 Task: Search one way flight ticket for 4 adults, 1 infant in seat and 1 infant on lap in premium economy from Utqiagvik(barrow): Wiley Postwill Rogers Memorial Airport to New Bern: Coastal Carolina Regional Airport (was Craven County Regional) on 5-4-2023. Choice of flights is Sun country airlines. Number of bags: 5 checked bags. Price is upto 60000. Outbound departure time preference is 12:30.
Action: Mouse moved to (288, 258)
Screenshot: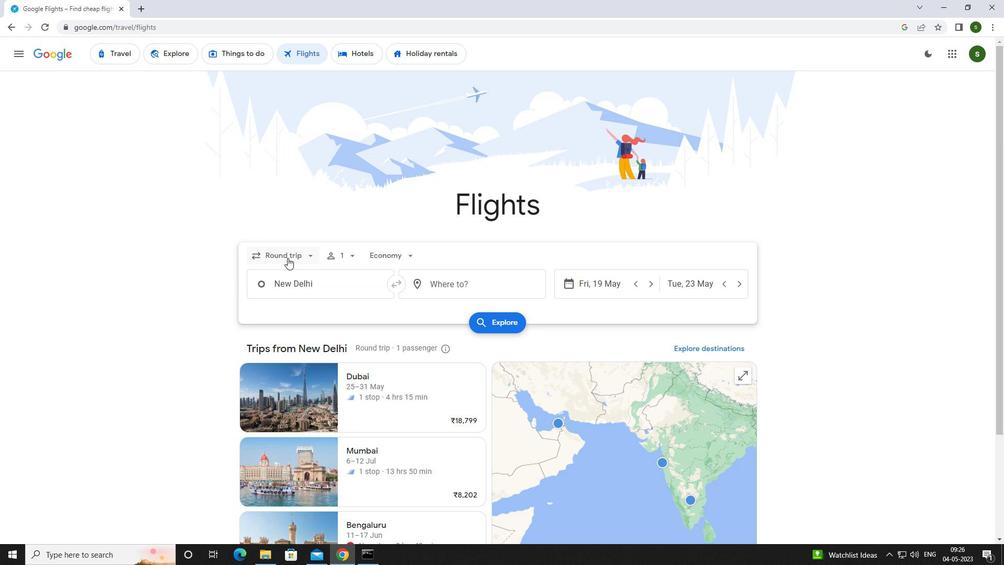 
Action: Mouse pressed left at (288, 258)
Screenshot: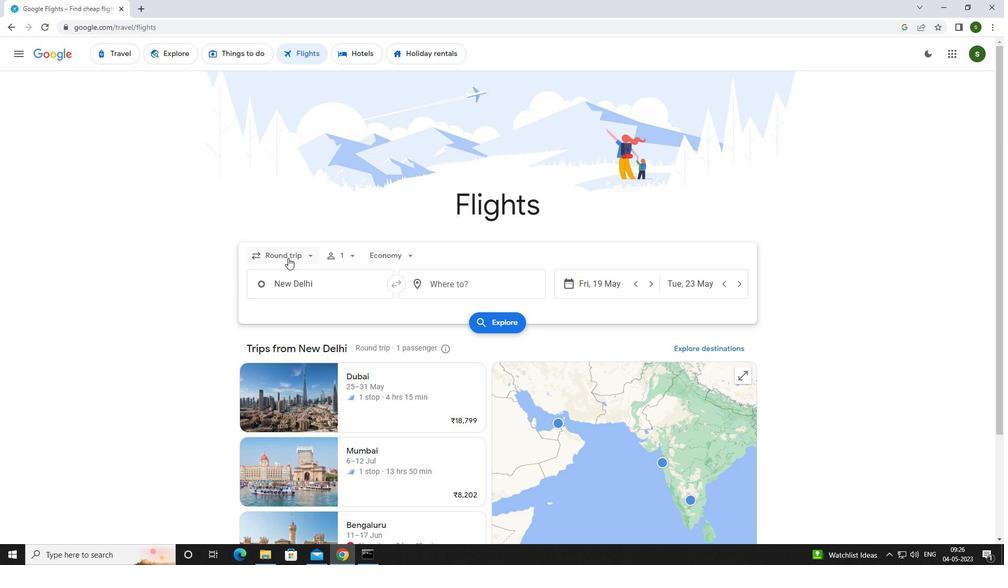 
Action: Mouse moved to (283, 296)
Screenshot: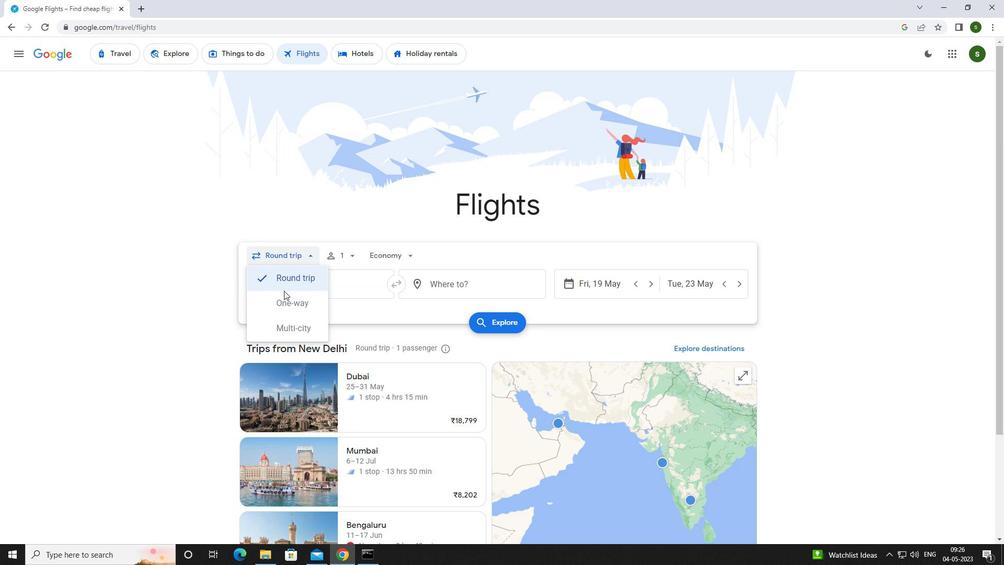 
Action: Mouse pressed left at (283, 296)
Screenshot: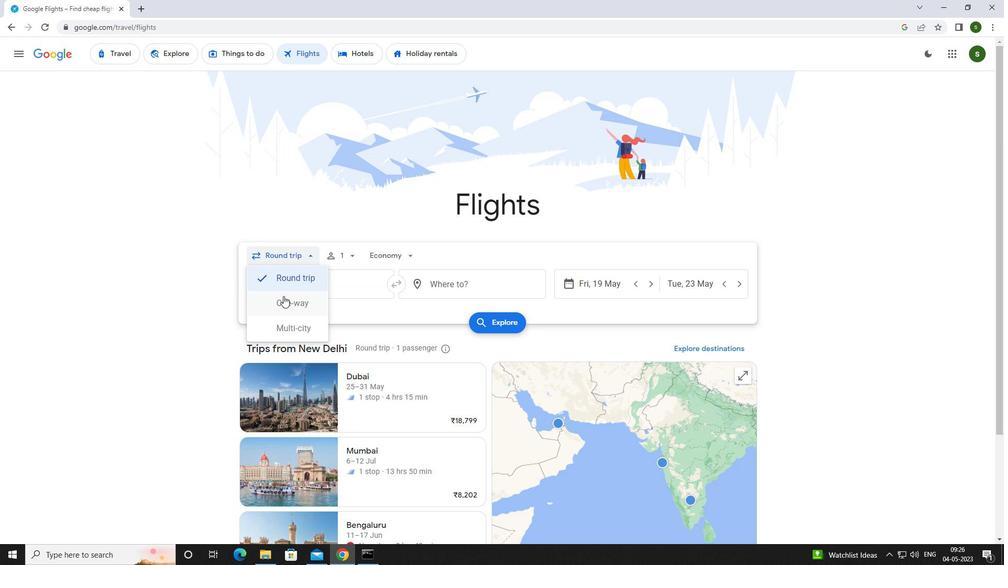 
Action: Mouse moved to (348, 254)
Screenshot: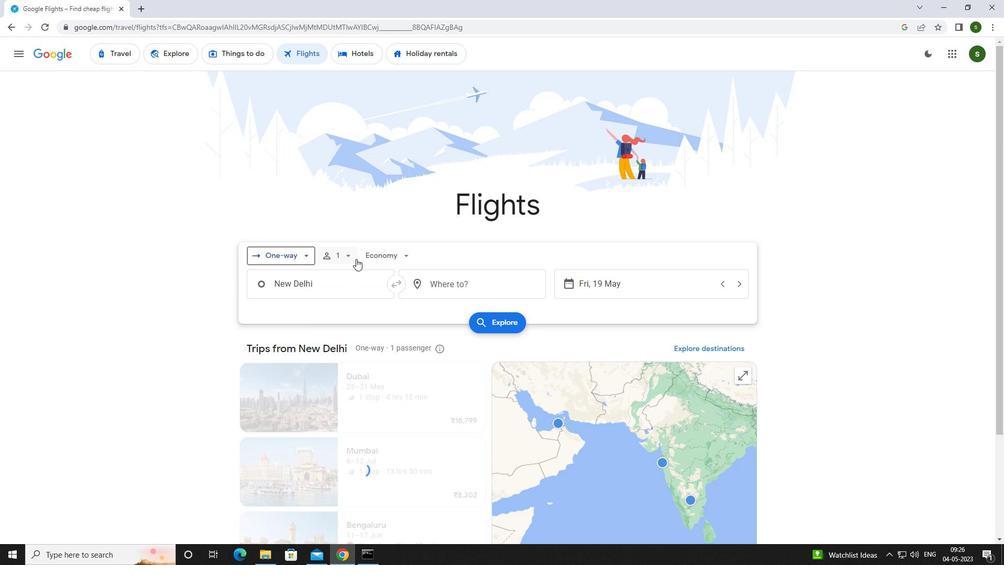 
Action: Mouse pressed left at (348, 254)
Screenshot: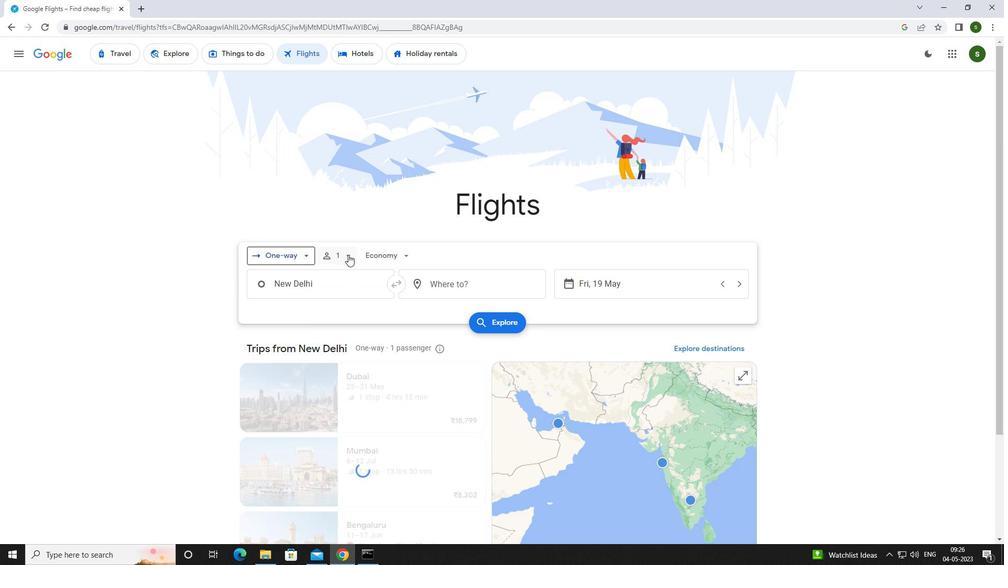 
Action: Mouse moved to (436, 284)
Screenshot: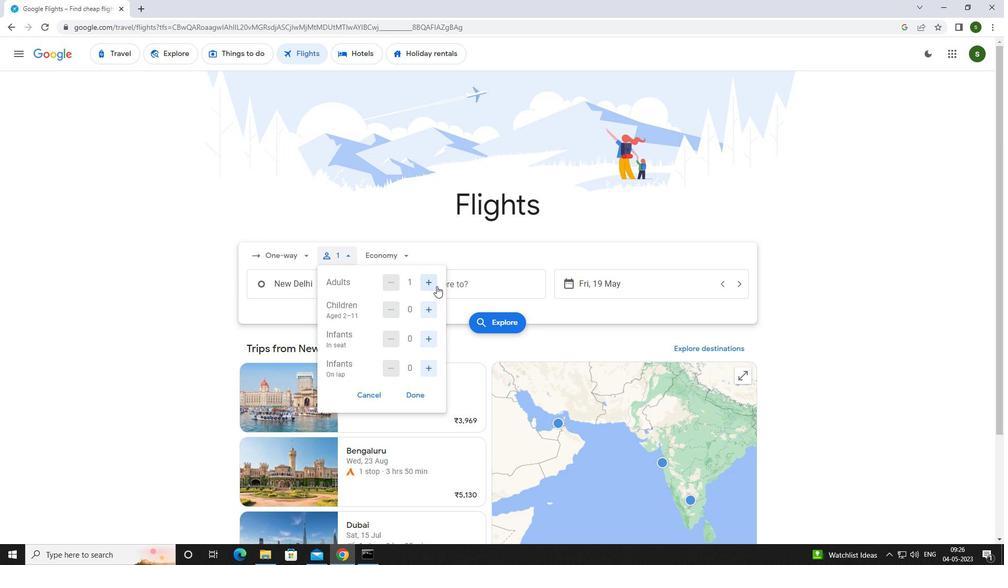 
Action: Mouse pressed left at (436, 284)
Screenshot: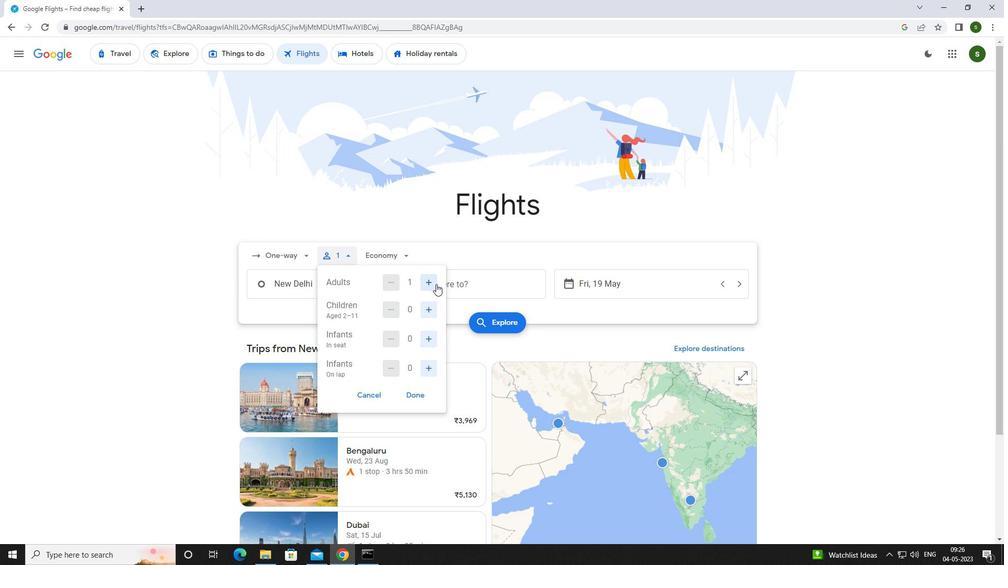 
Action: Mouse pressed left at (436, 284)
Screenshot: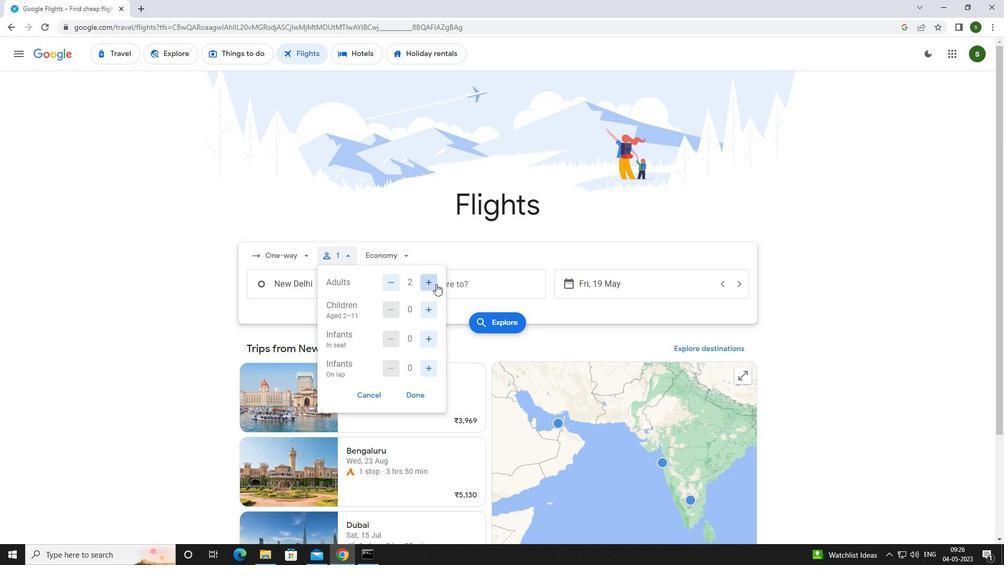 
Action: Mouse pressed left at (436, 284)
Screenshot: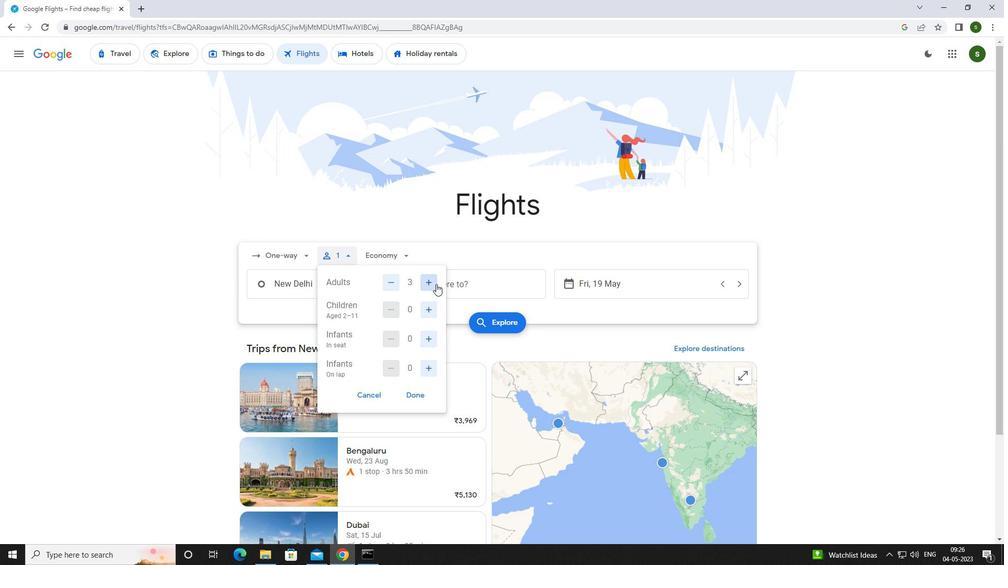 
Action: Mouse moved to (424, 343)
Screenshot: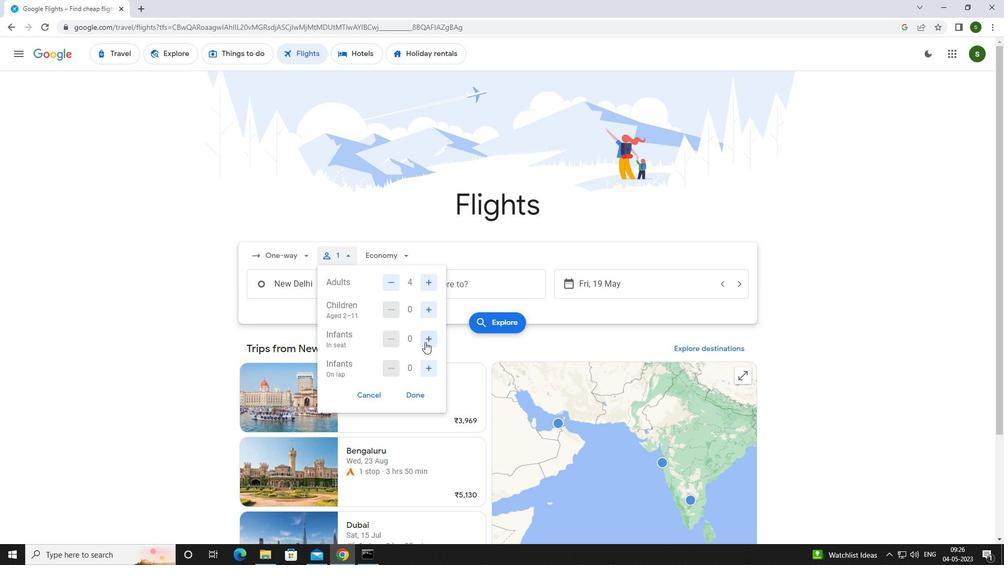
Action: Mouse pressed left at (424, 343)
Screenshot: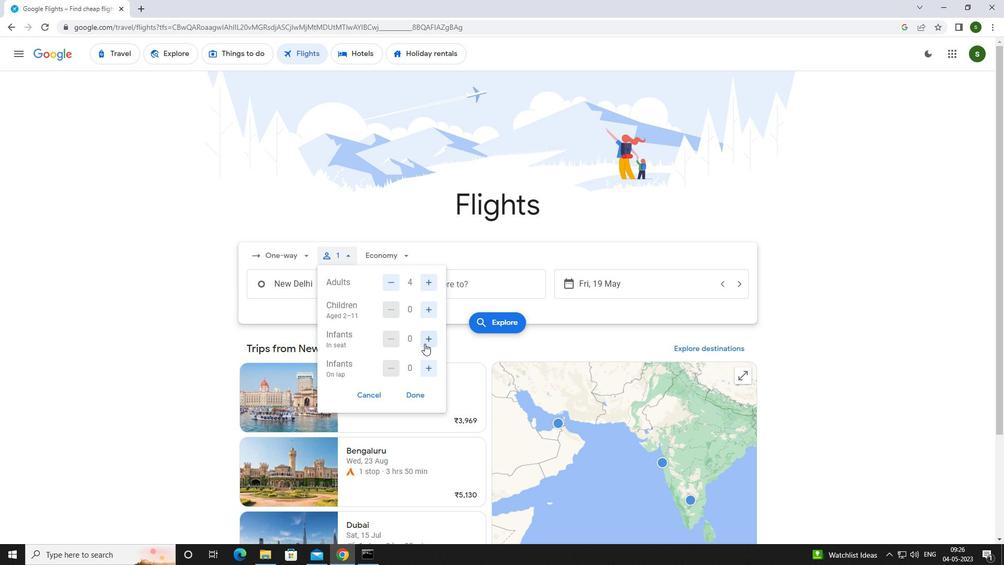 
Action: Mouse moved to (424, 373)
Screenshot: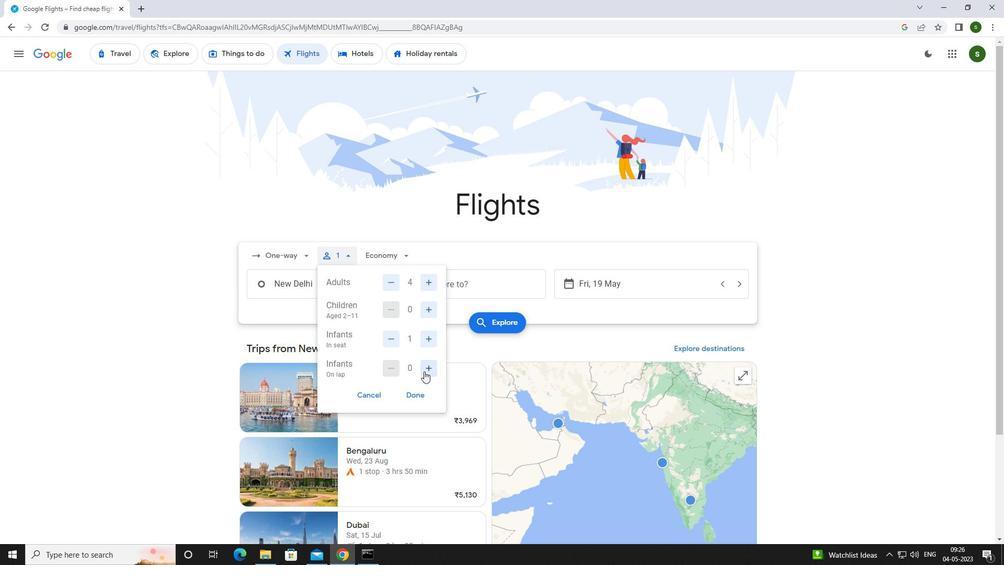 
Action: Mouse pressed left at (424, 373)
Screenshot: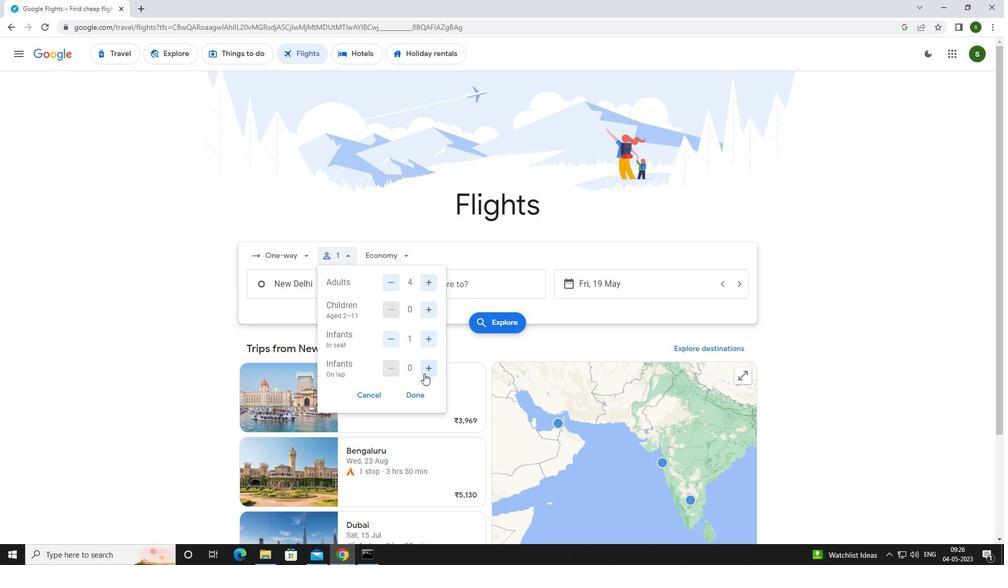 
Action: Mouse moved to (388, 254)
Screenshot: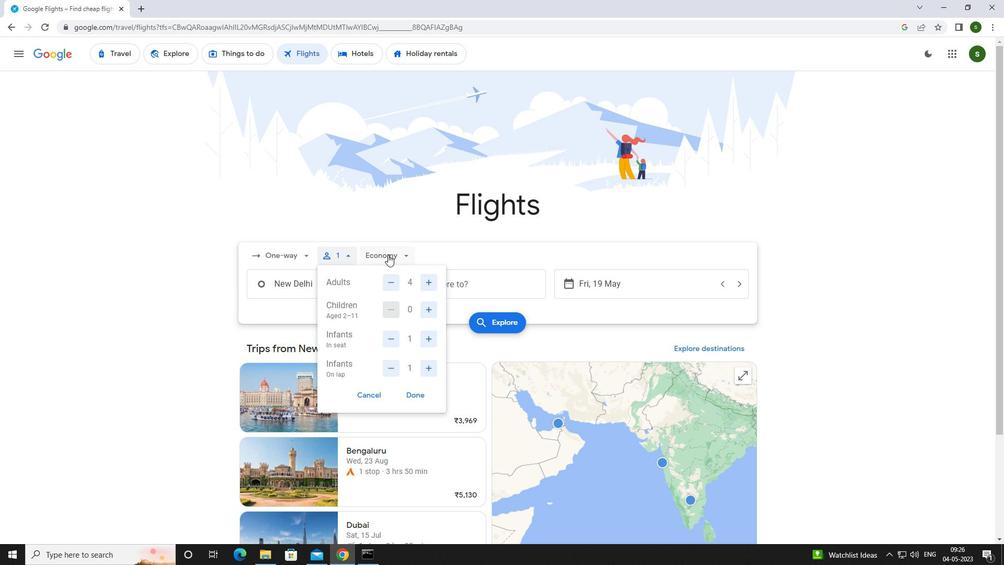 
Action: Mouse pressed left at (388, 254)
Screenshot: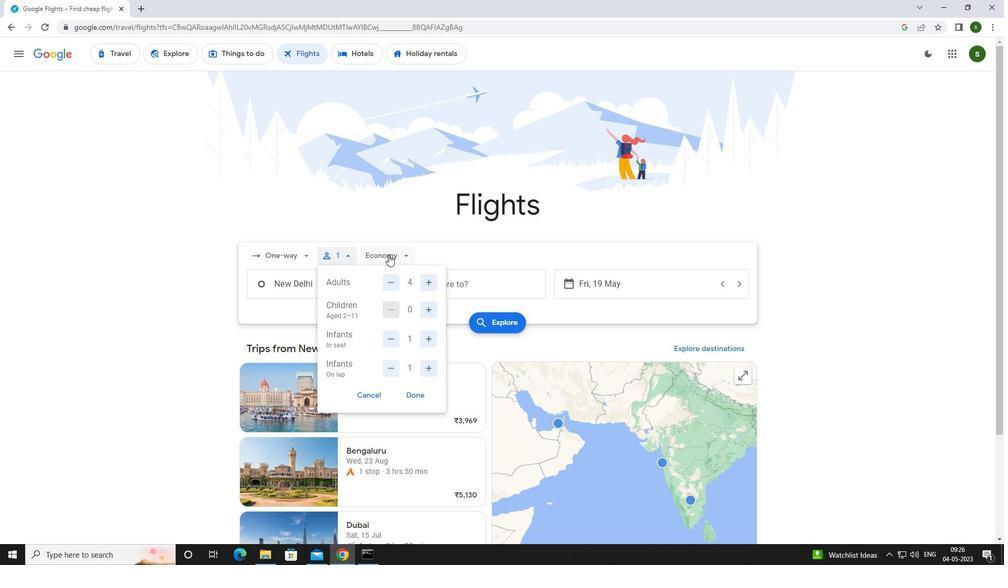 
Action: Mouse moved to (405, 308)
Screenshot: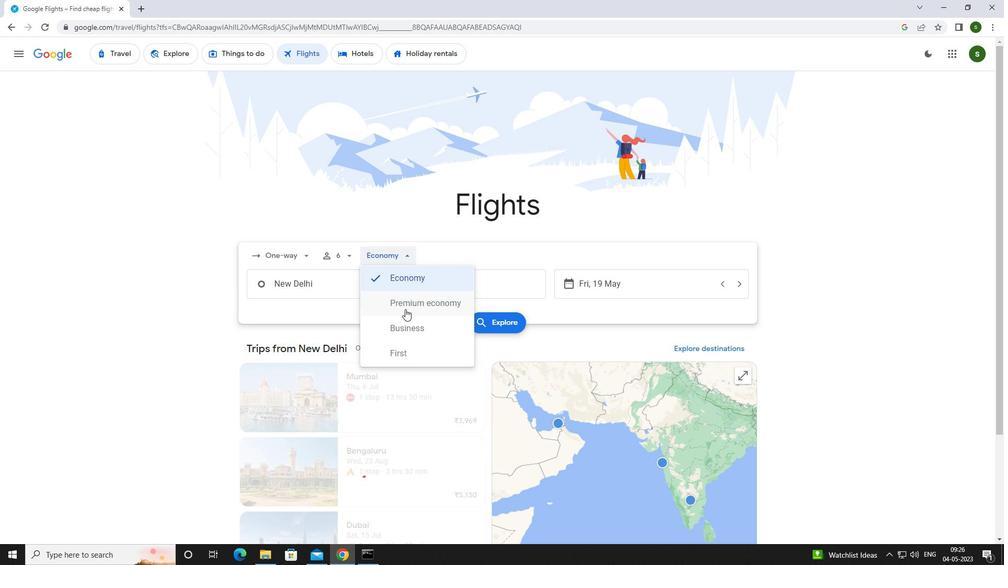 
Action: Mouse pressed left at (405, 308)
Screenshot: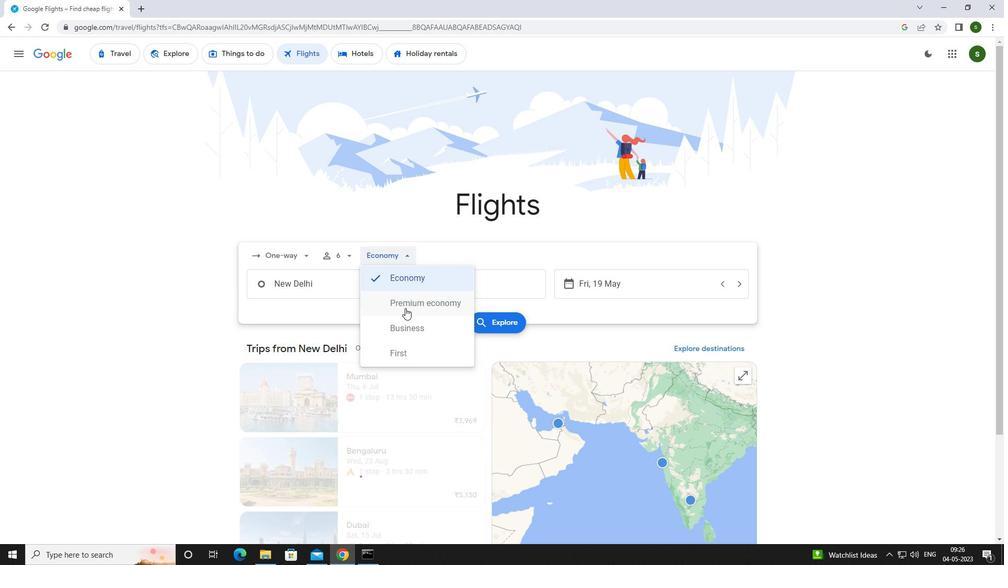 
Action: Mouse moved to (341, 285)
Screenshot: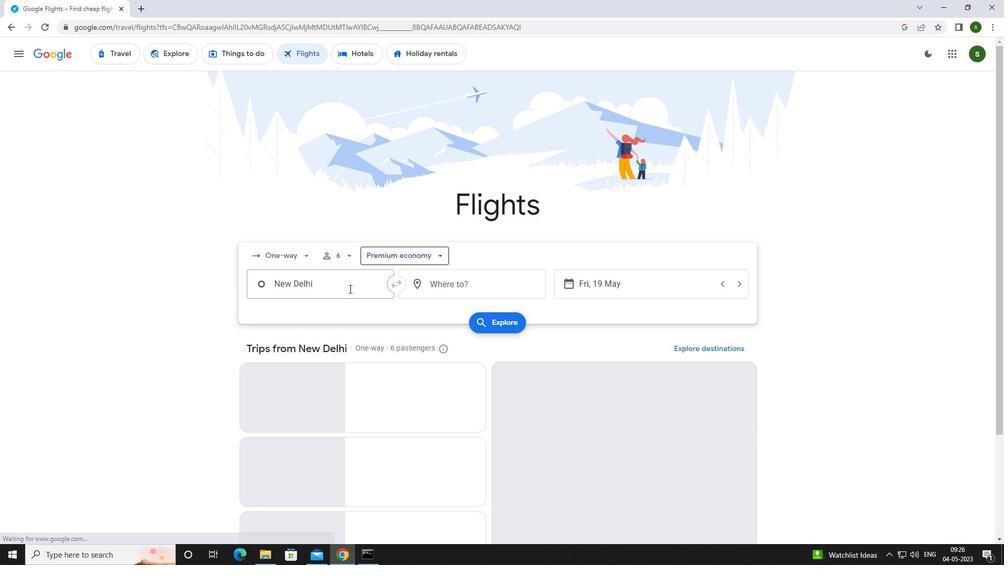 
Action: Mouse pressed left at (341, 285)
Screenshot: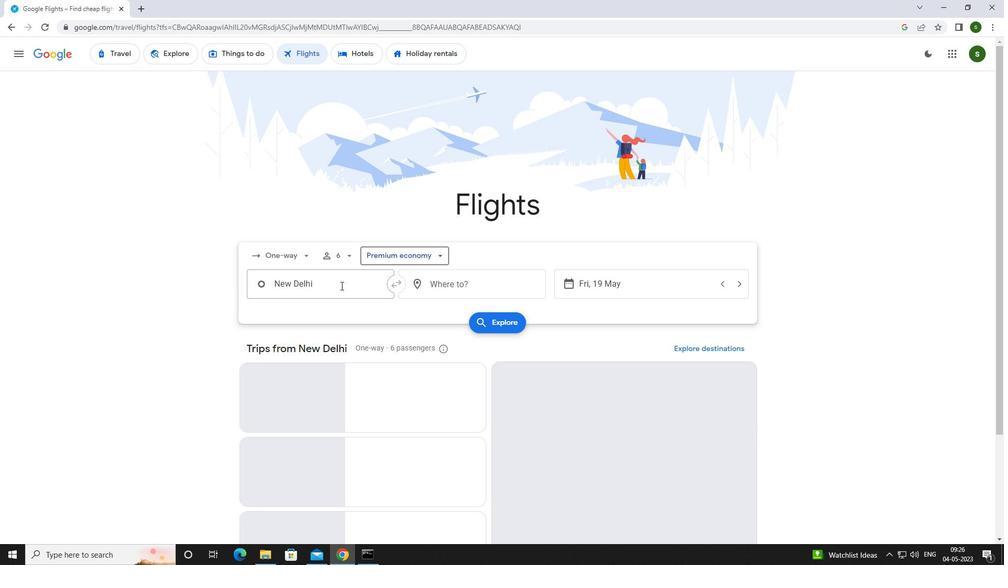 
Action: Key pressed <Key.caps_lock>w<Key.caps_lock>iley<Key.space><Key.caps_lock>po<Key.caps_lock>
Screenshot: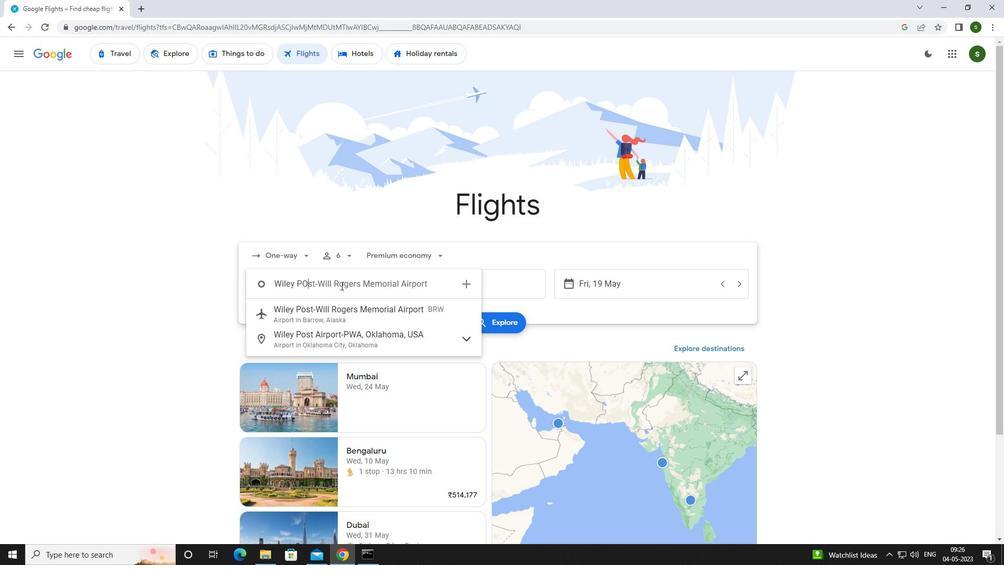 
Action: Mouse moved to (341, 314)
Screenshot: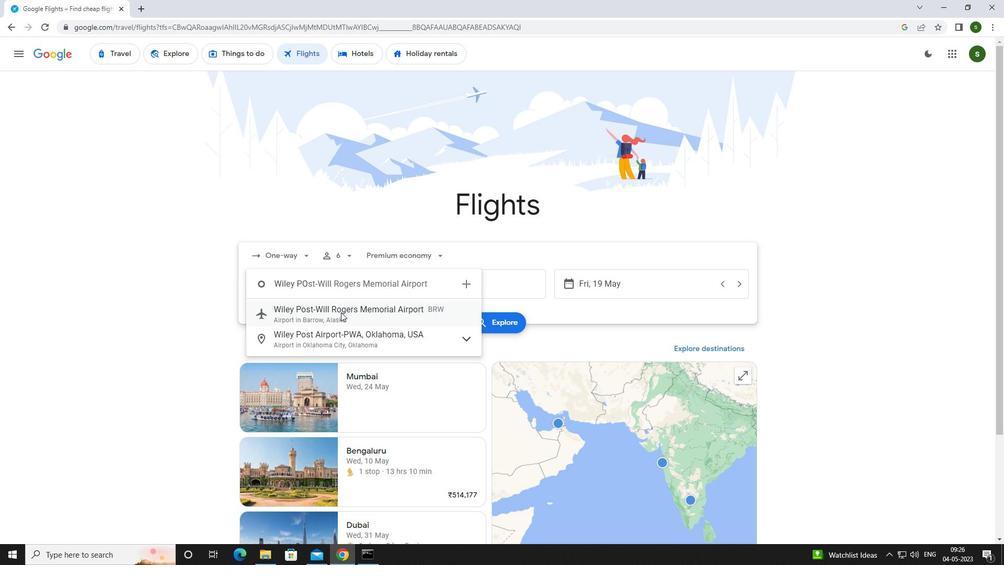 
Action: Mouse pressed left at (341, 314)
Screenshot: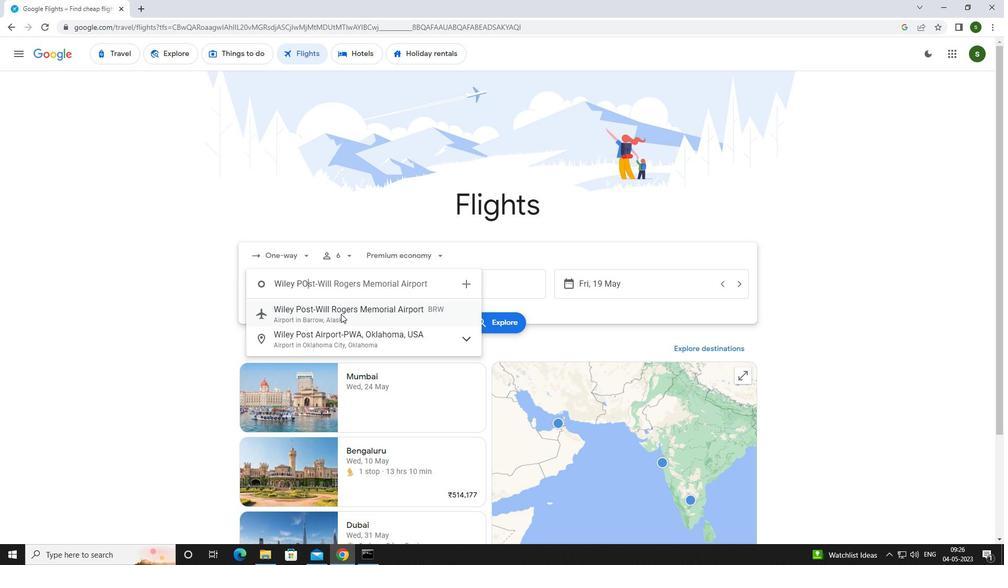 
Action: Mouse moved to (469, 291)
Screenshot: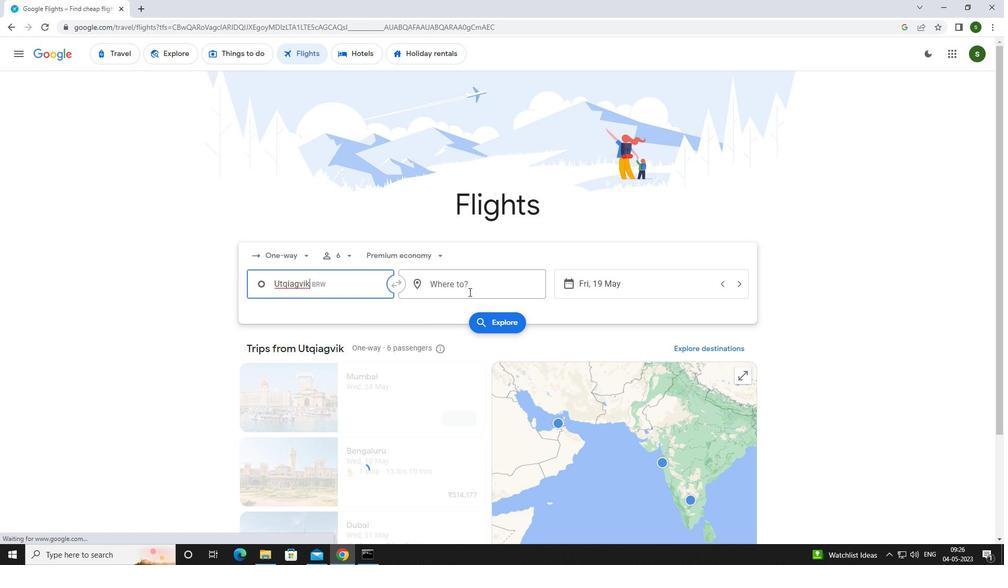 
Action: Mouse pressed left at (469, 291)
Screenshot: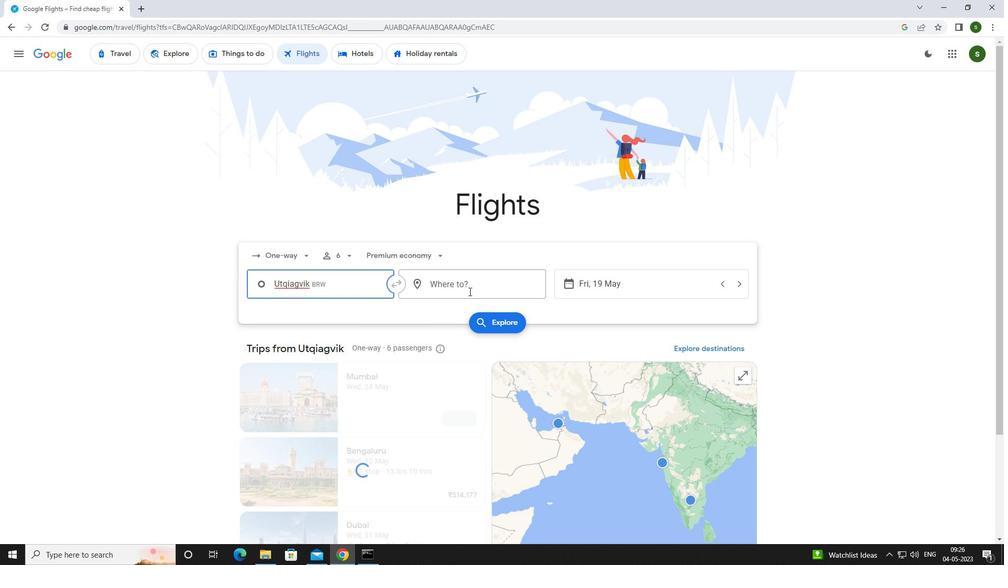 
Action: Key pressed <Key.caps_lock>c<Key.caps_lock>oastal
Screenshot: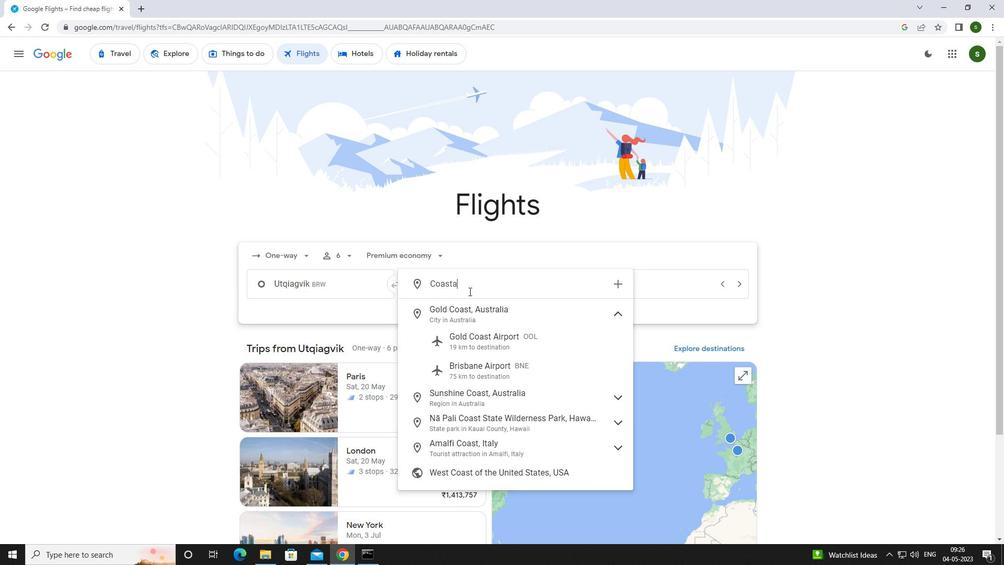
Action: Mouse moved to (459, 312)
Screenshot: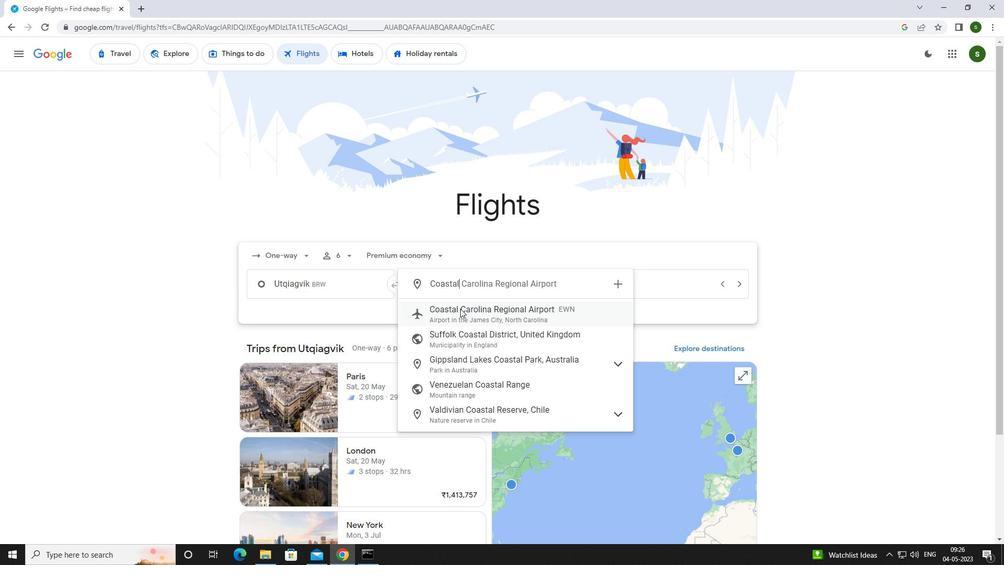 
Action: Mouse pressed left at (459, 312)
Screenshot: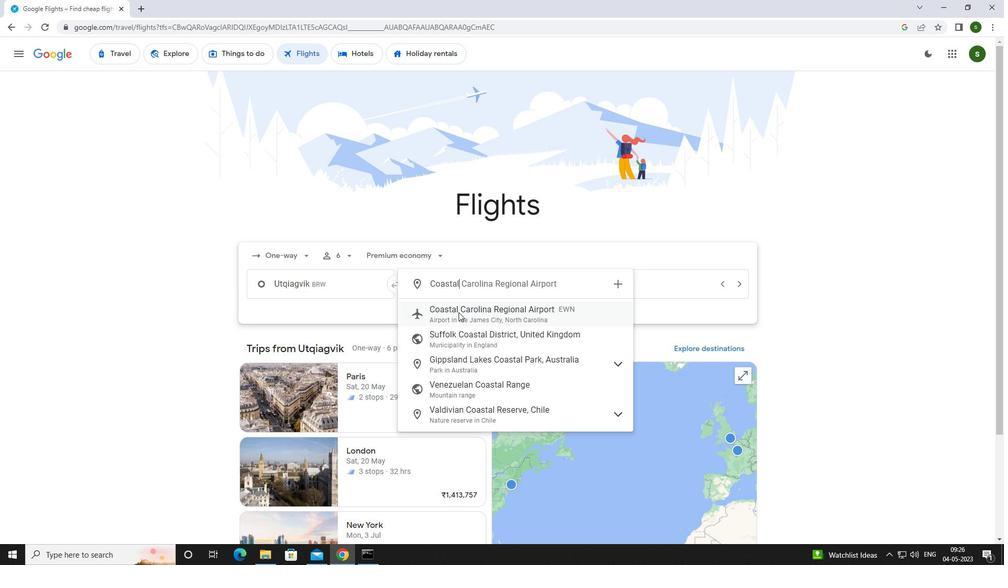 
Action: Mouse moved to (624, 284)
Screenshot: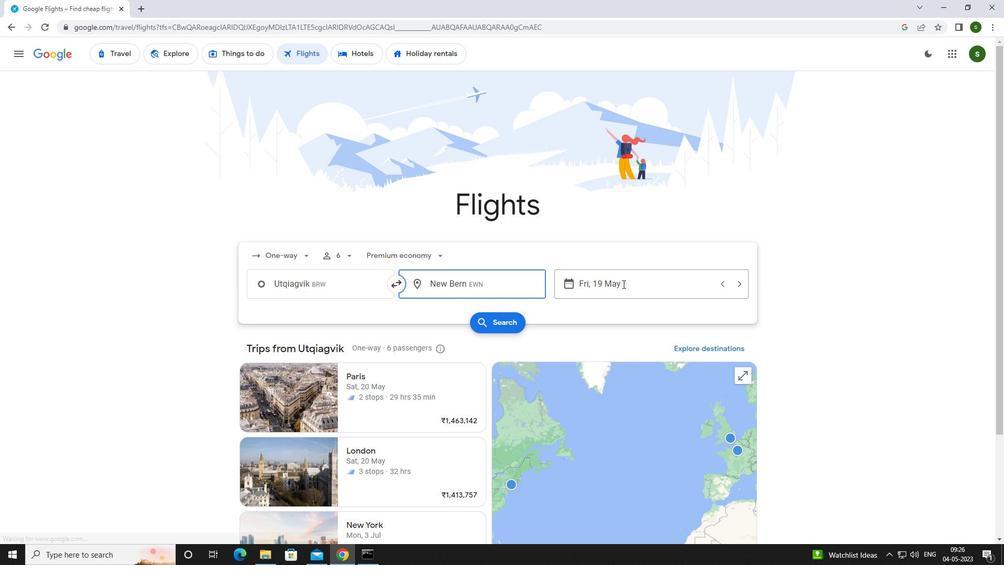 
Action: Mouse pressed left at (624, 284)
Screenshot: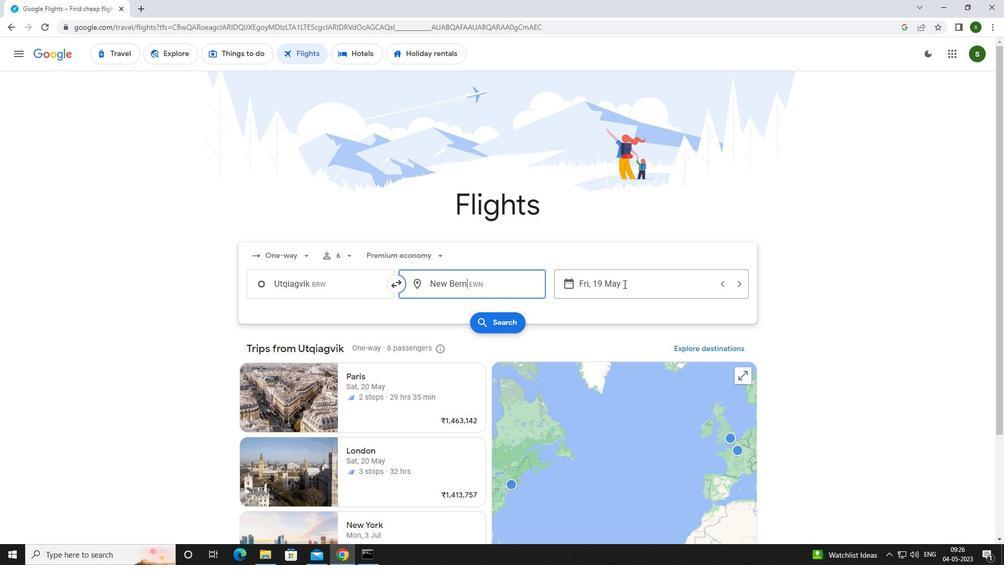 
Action: Mouse moved to (468, 352)
Screenshot: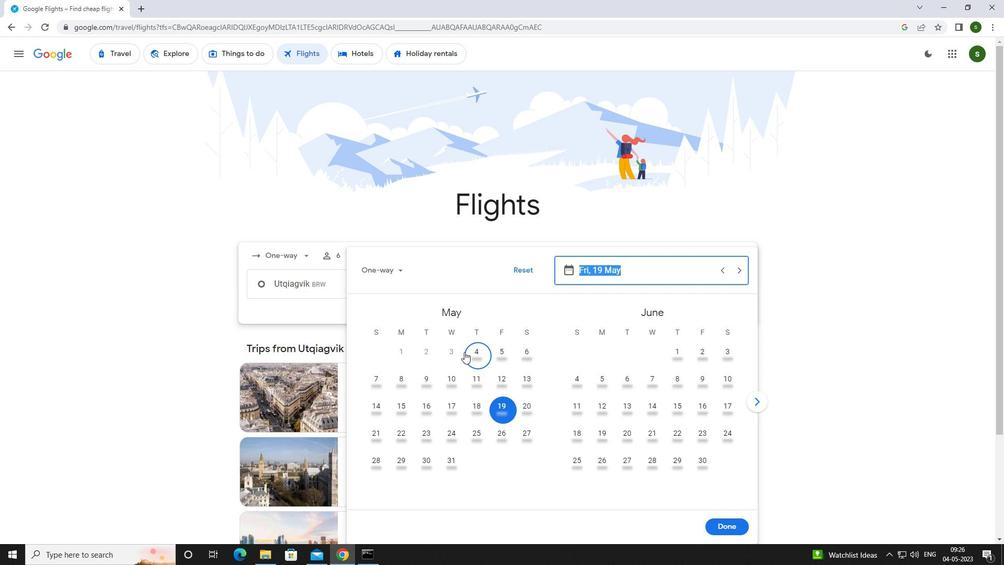 
Action: Mouse pressed left at (468, 352)
Screenshot: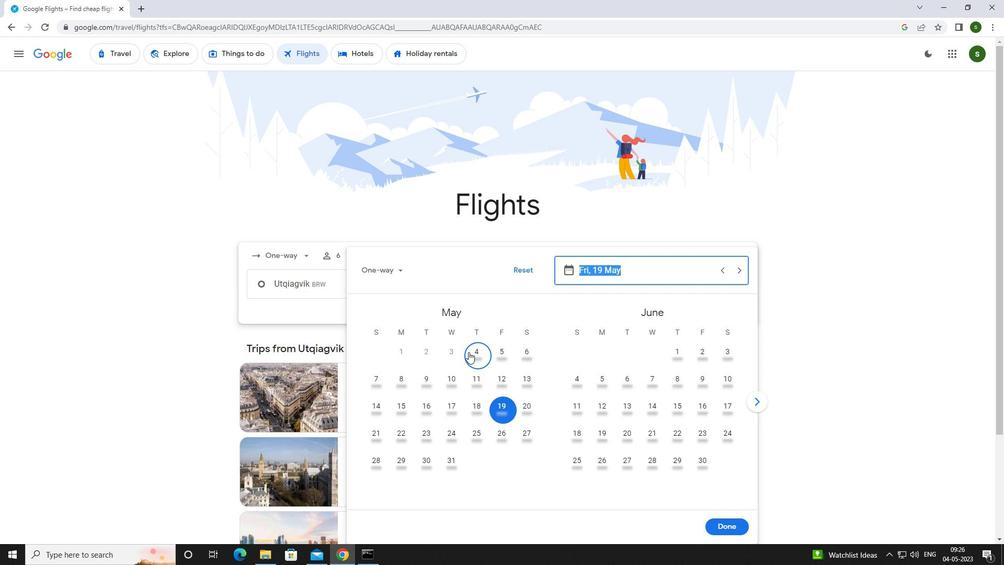 
Action: Mouse moved to (728, 528)
Screenshot: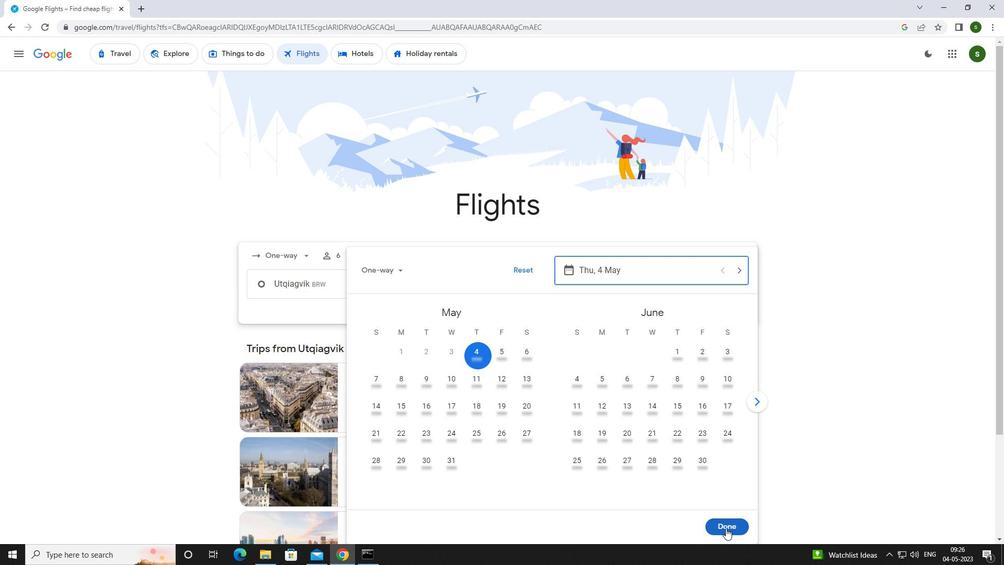 
Action: Mouse pressed left at (728, 528)
Screenshot: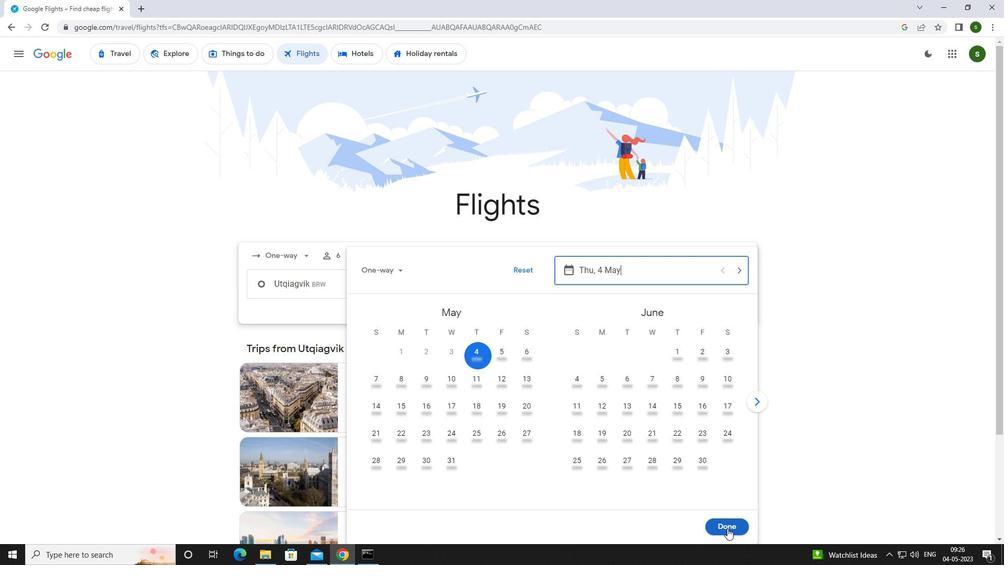 
Action: Mouse moved to (497, 327)
Screenshot: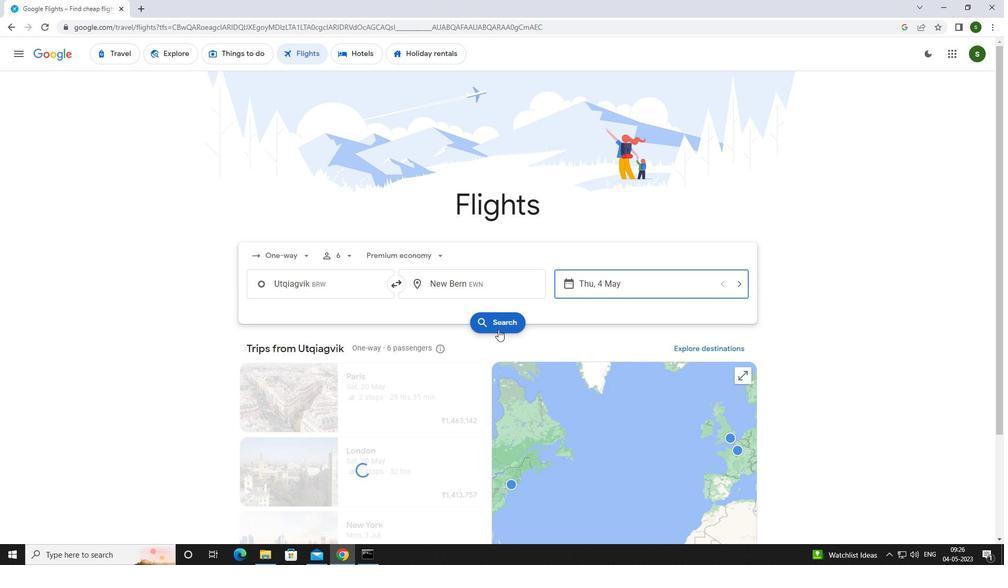 
Action: Mouse pressed left at (497, 327)
Screenshot: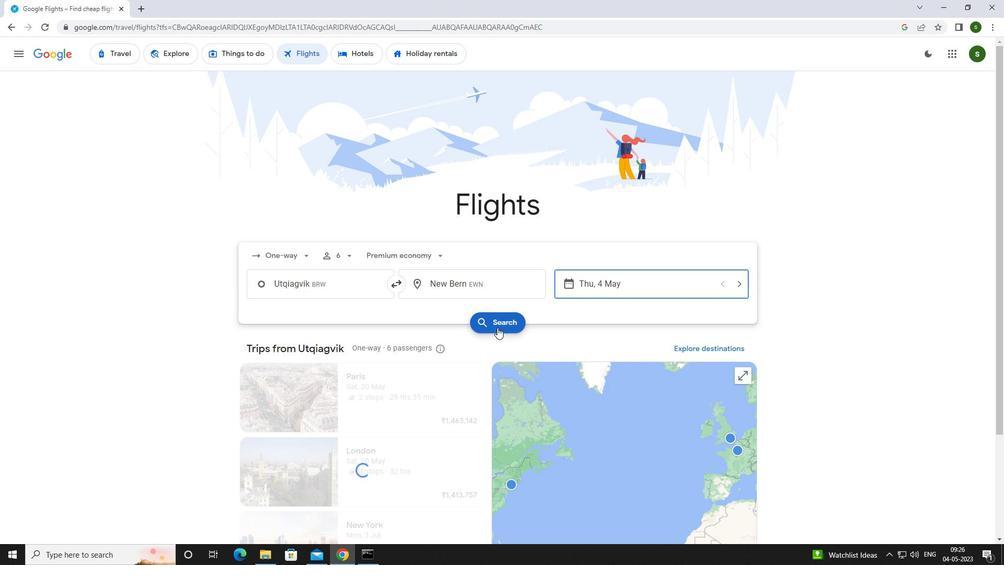 
Action: Mouse moved to (256, 146)
Screenshot: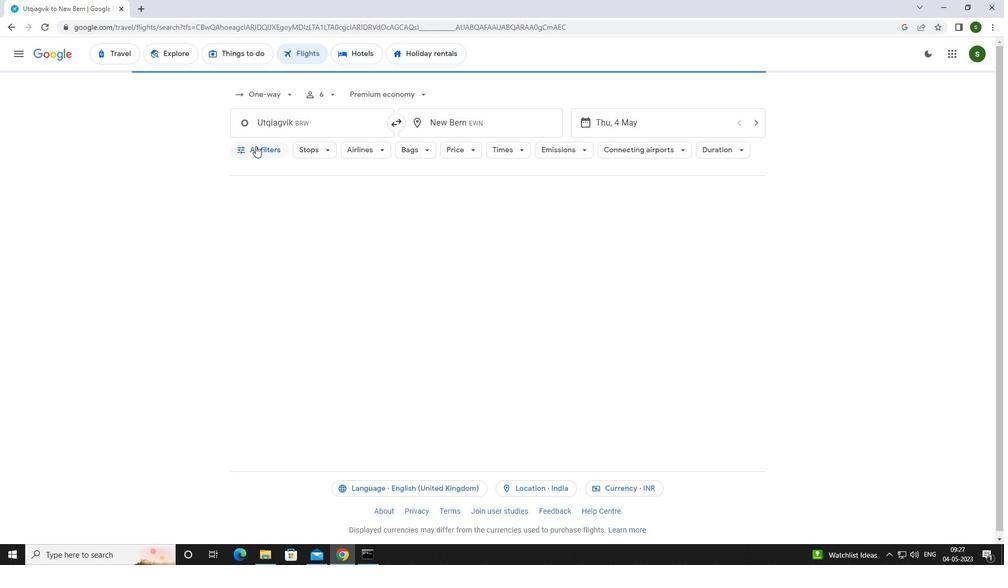 
Action: Mouse pressed left at (256, 146)
Screenshot: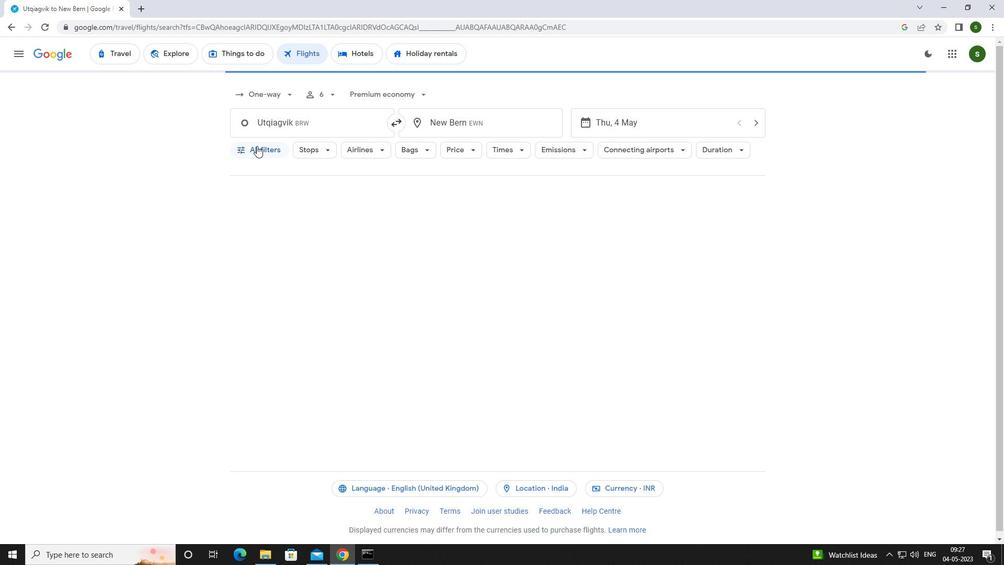 
Action: Mouse moved to (394, 370)
Screenshot: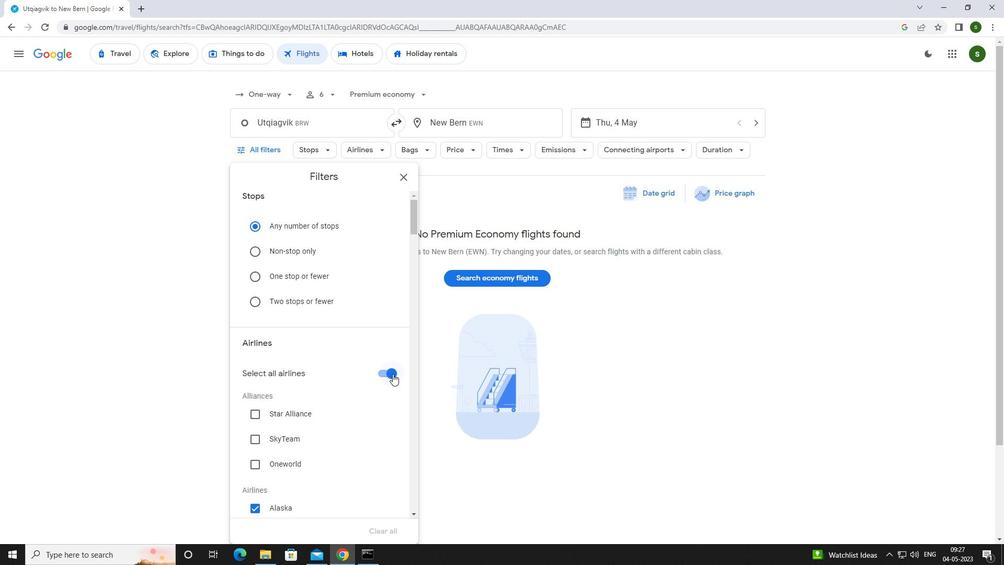 
Action: Mouse pressed left at (394, 370)
Screenshot: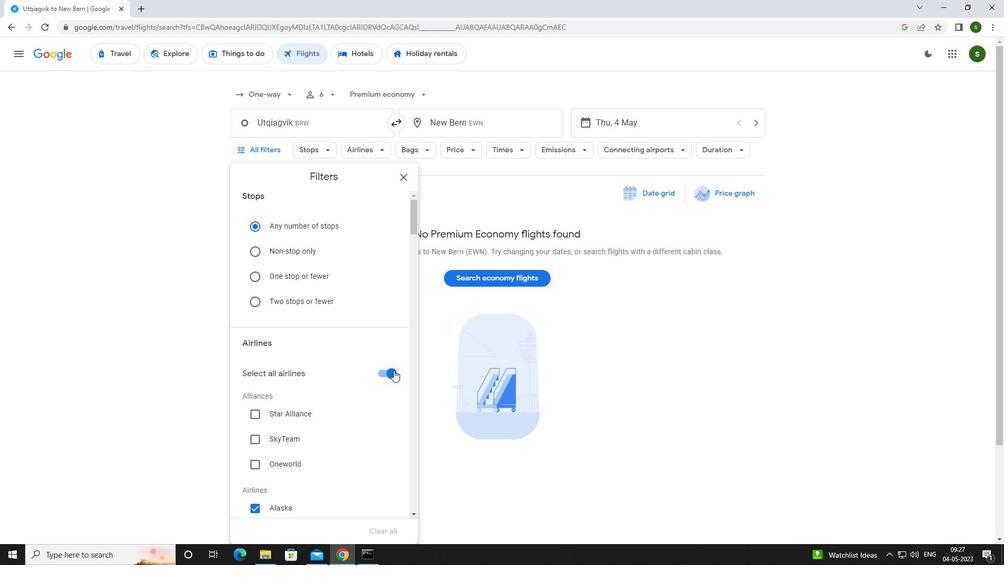 
Action: Mouse moved to (377, 315)
Screenshot: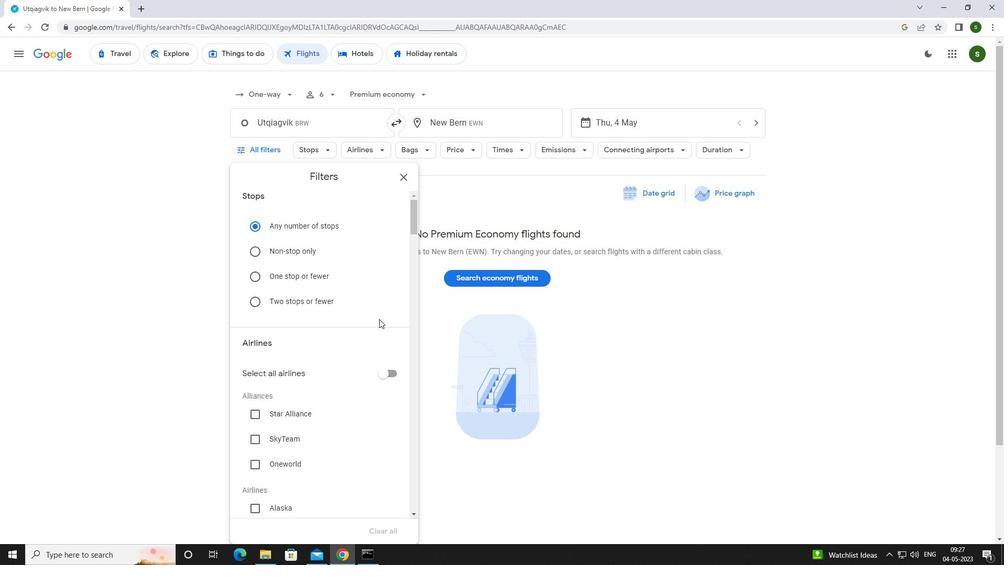 
Action: Mouse scrolled (377, 314) with delta (0, 0)
Screenshot: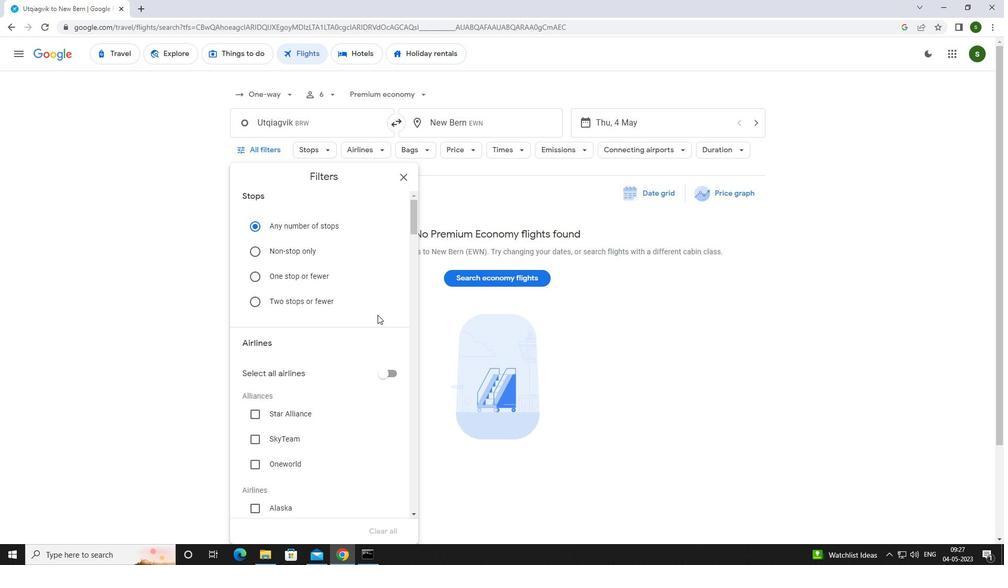 
Action: Mouse scrolled (377, 314) with delta (0, 0)
Screenshot: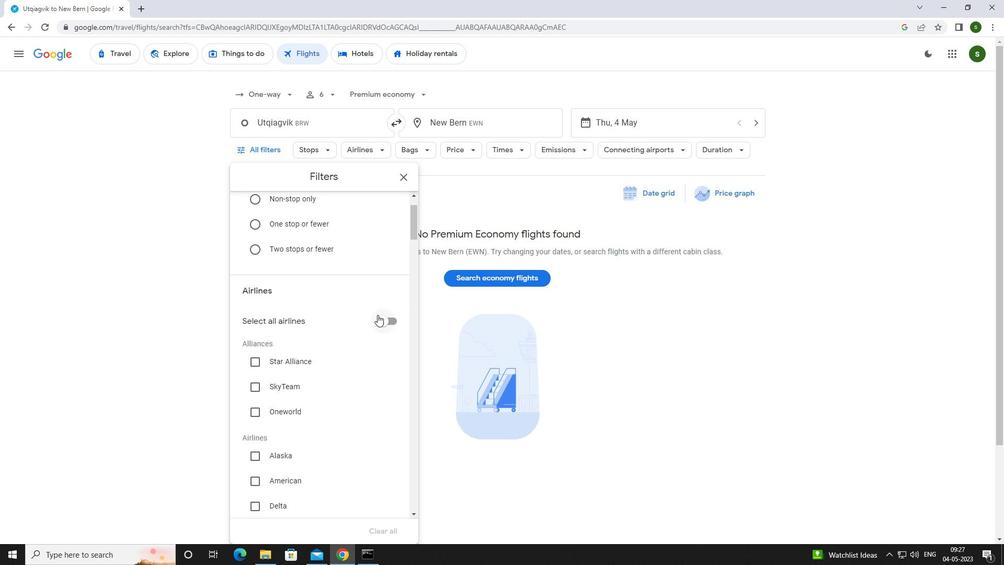 
Action: Mouse scrolled (377, 314) with delta (0, 0)
Screenshot: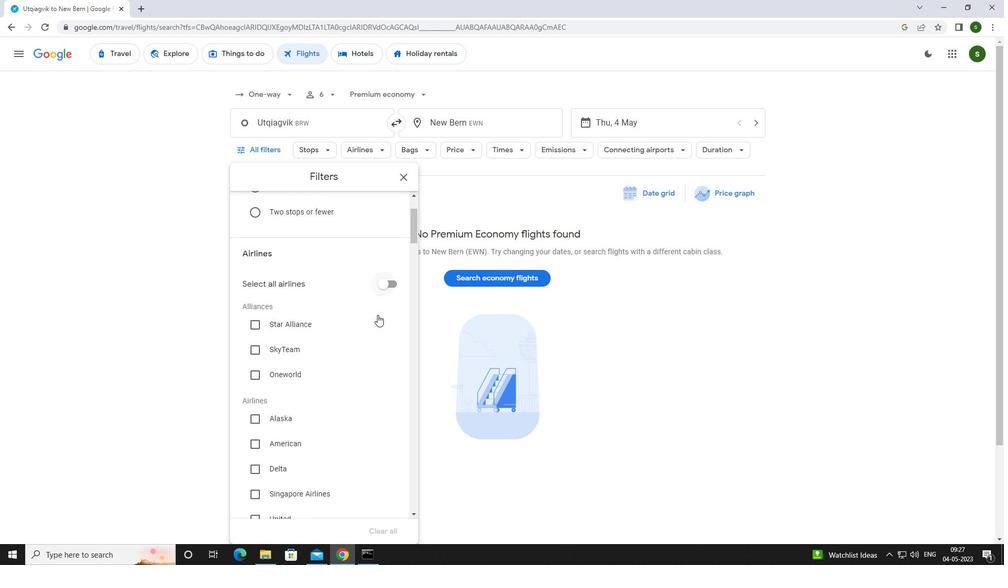 
Action: Mouse scrolled (377, 314) with delta (0, 0)
Screenshot: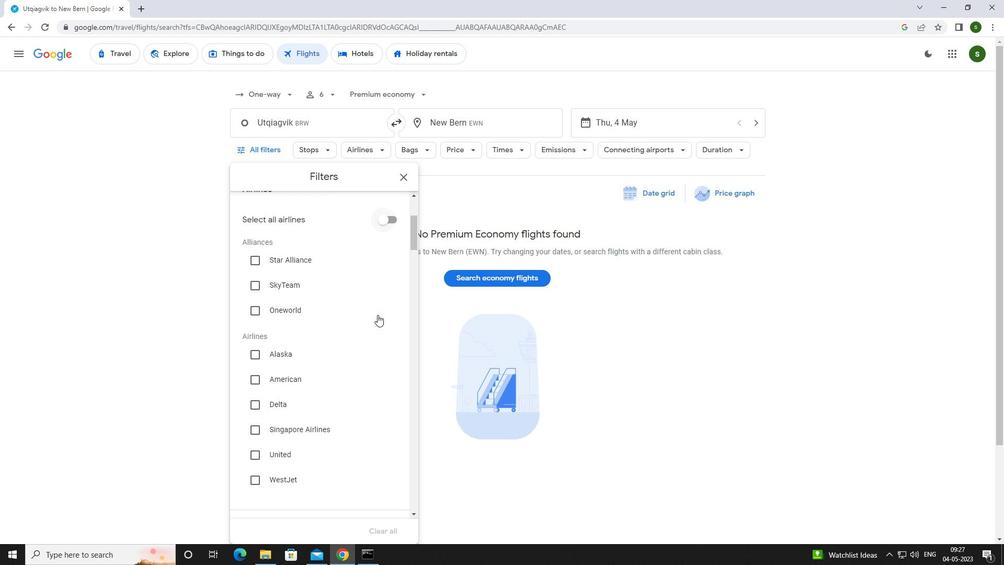 
Action: Mouse scrolled (377, 314) with delta (0, 0)
Screenshot: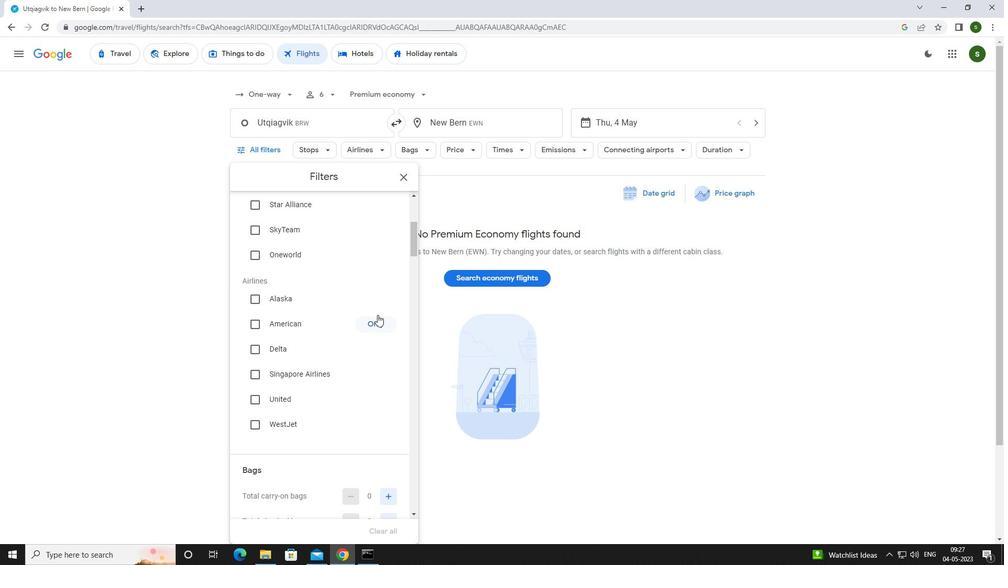 
Action: Mouse scrolled (377, 314) with delta (0, 0)
Screenshot: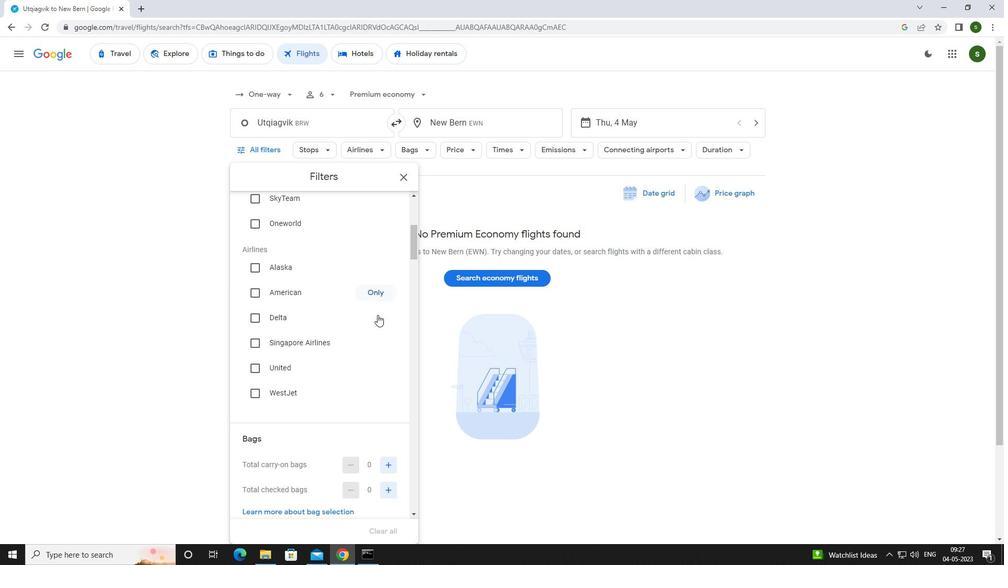 
Action: Mouse scrolled (377, 314) with delta (0, 0)
Screenshot: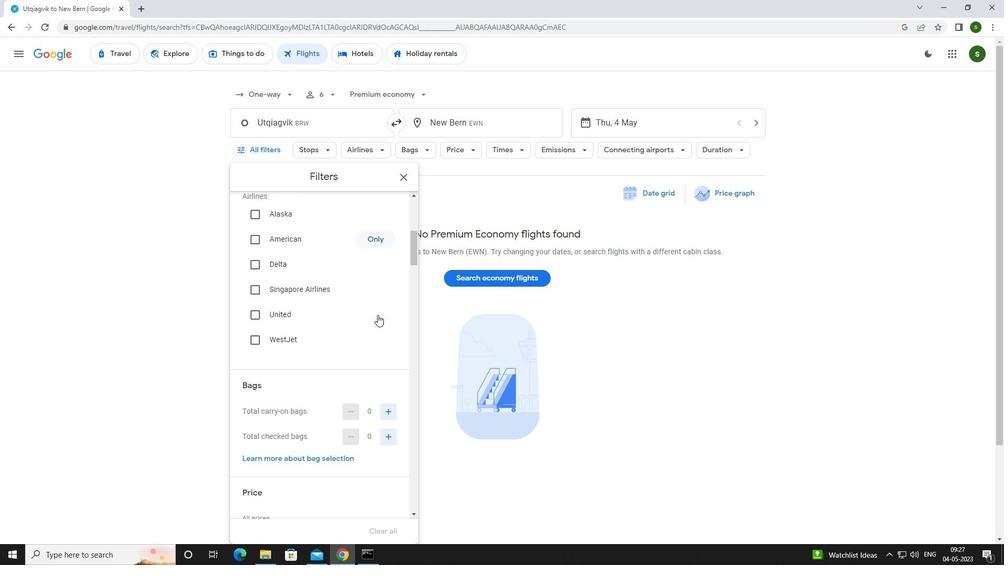 
Action: Mouse moved to (388, 363)
Screenshot: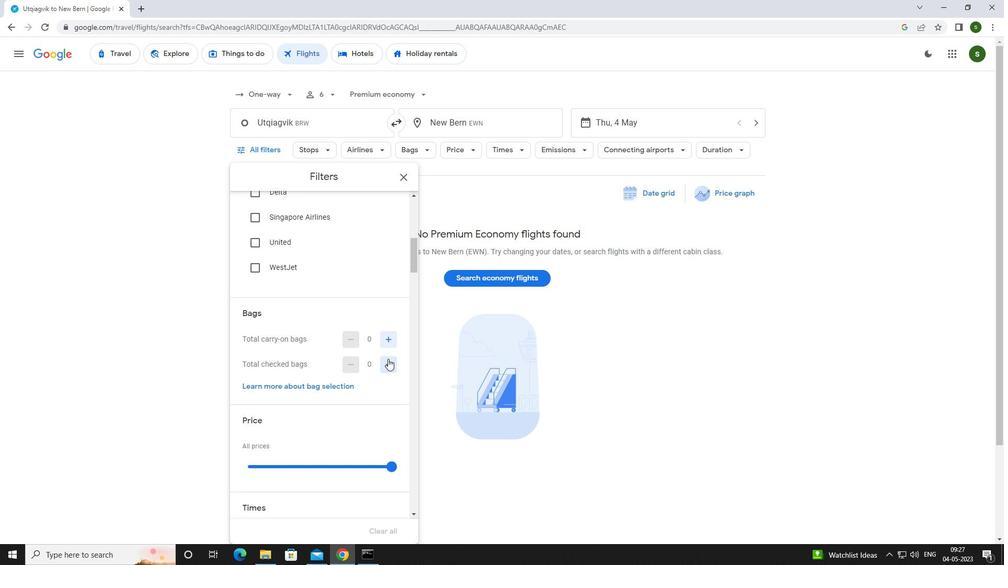 
Action: Mouse pressed left at (388, 363)
Screenshot: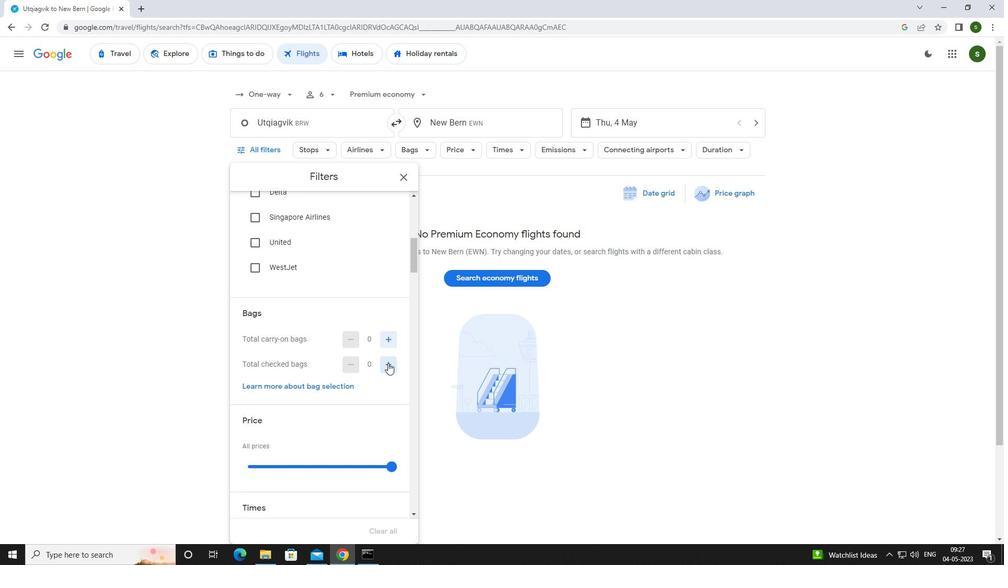 
Action: Mouse moved to (388, 363)
Screenshot: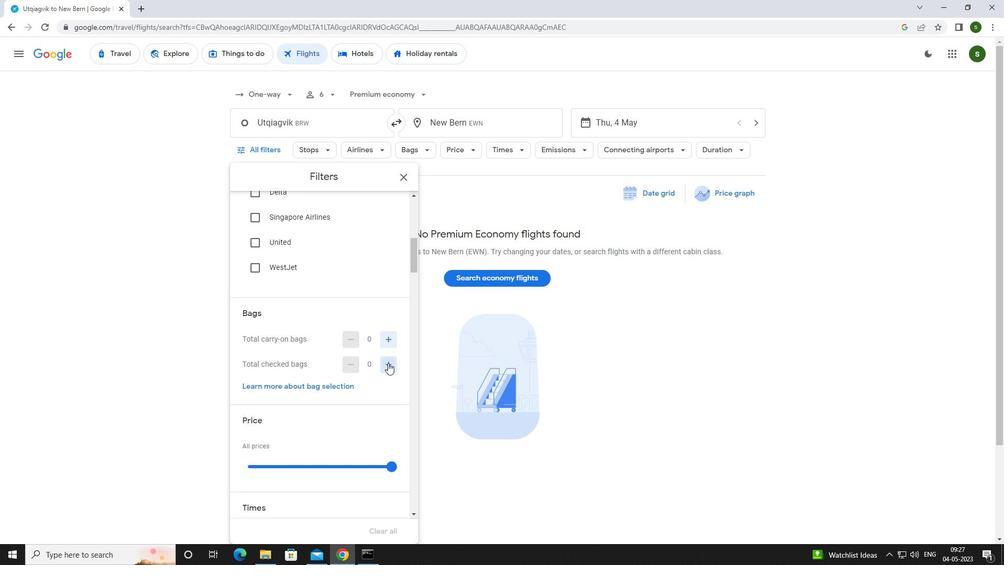 
Action: Mouse pressed left at (388, 363)
Screenshot: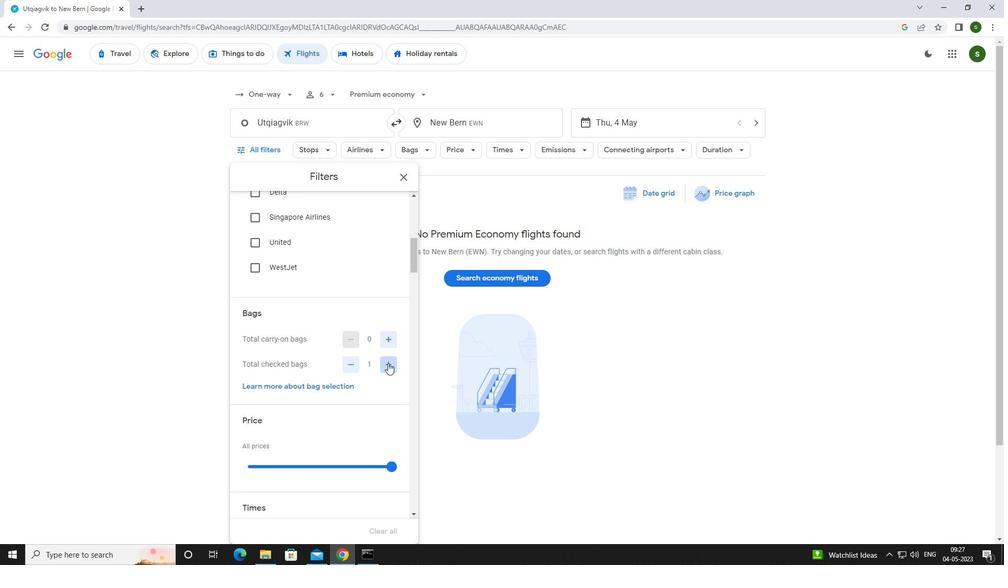 
Action: Mouse pressed left at (388, 363)
Screenshot: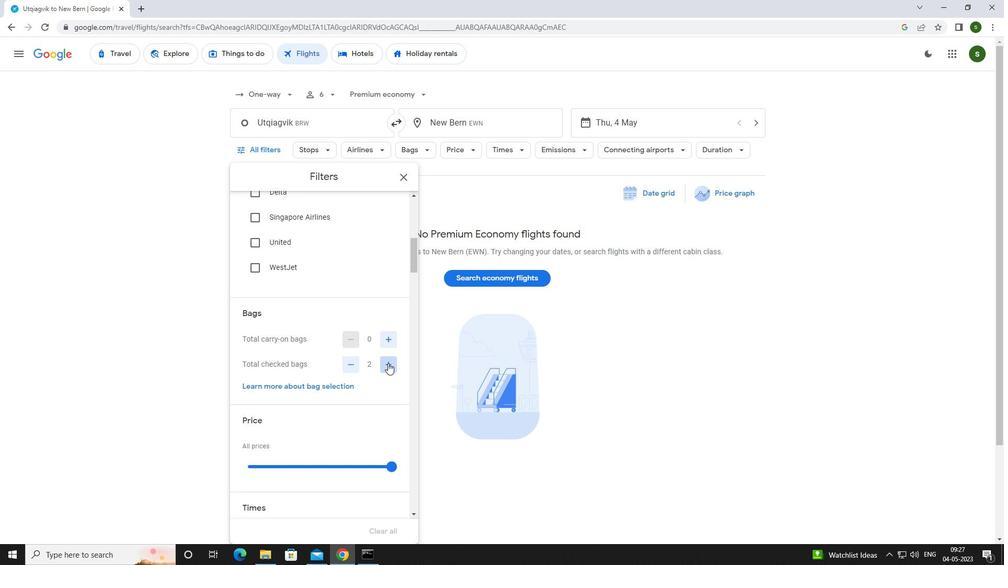 
Action: Mouse pressed left at (388, 363)
Screenshot: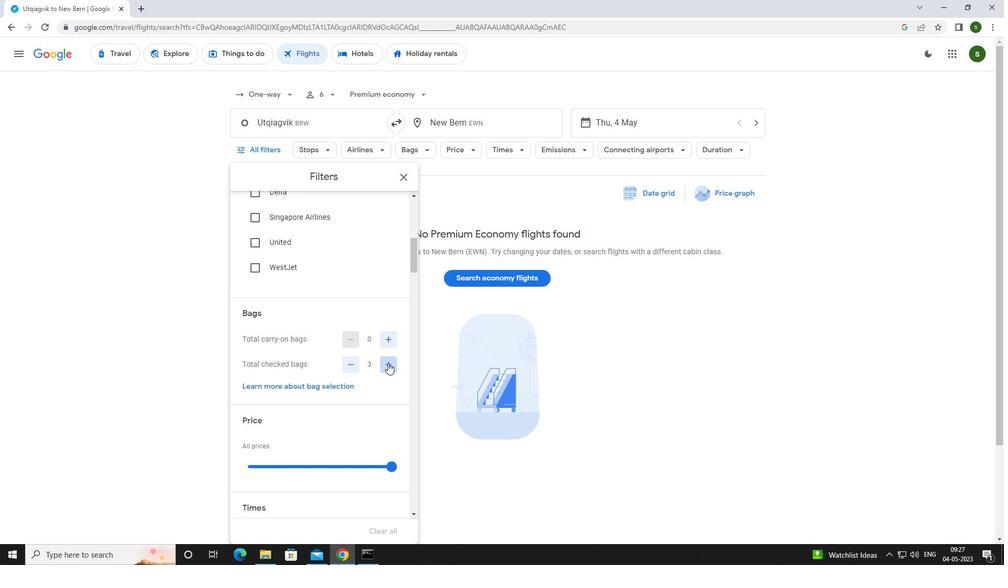 
Action: Mouse pressed left at (388, 363)
Screenshot: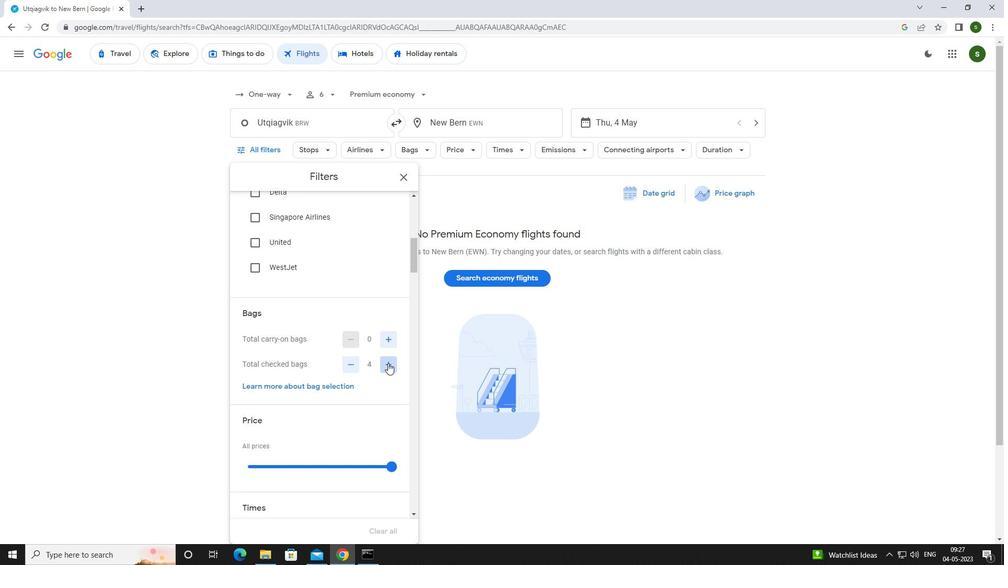 
Action: Mouse moved to (388, 362)
Screenshot: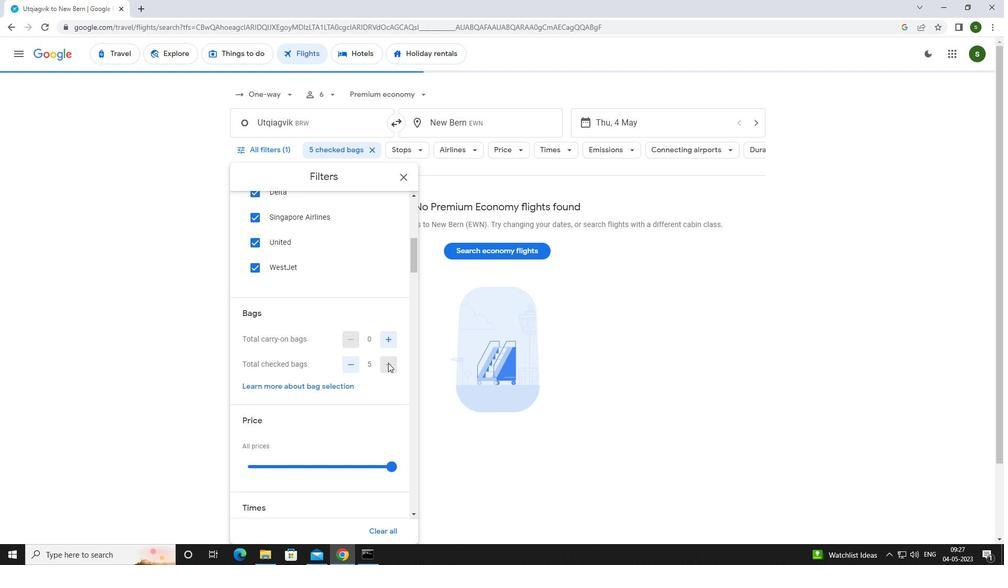
Action: Mouse scrolled (388, 361) with delta (0, 0)
Screenshot: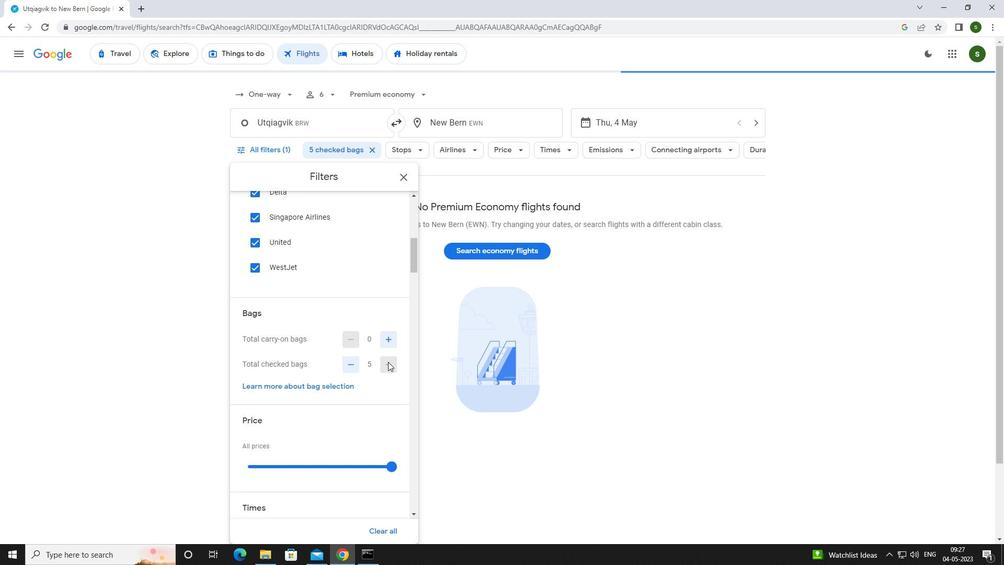 
Action: Mouse scrolled (388, 361) with delta (0, 0)
Screenshot: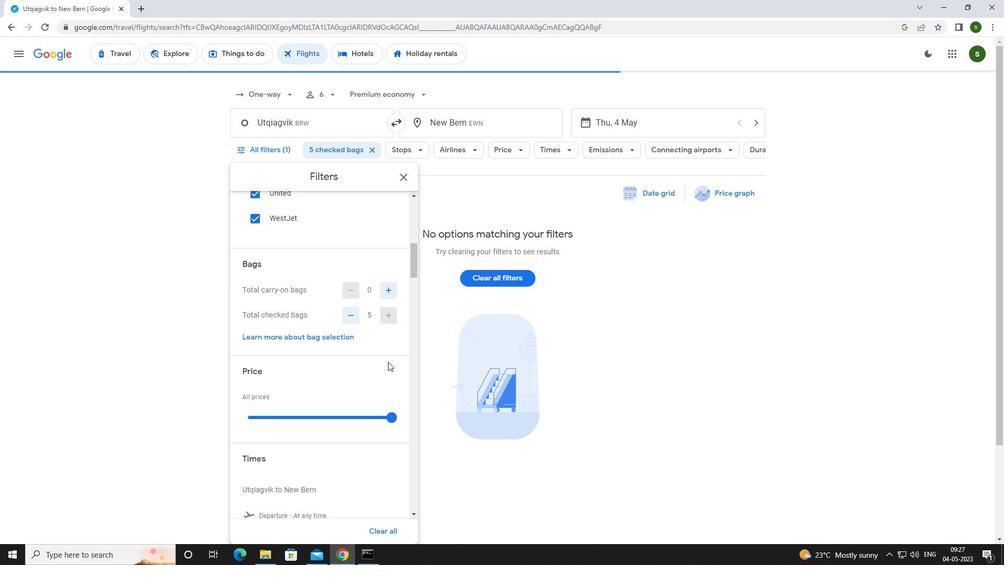
Action: Mouse moved to (389, 356)
Screenshot: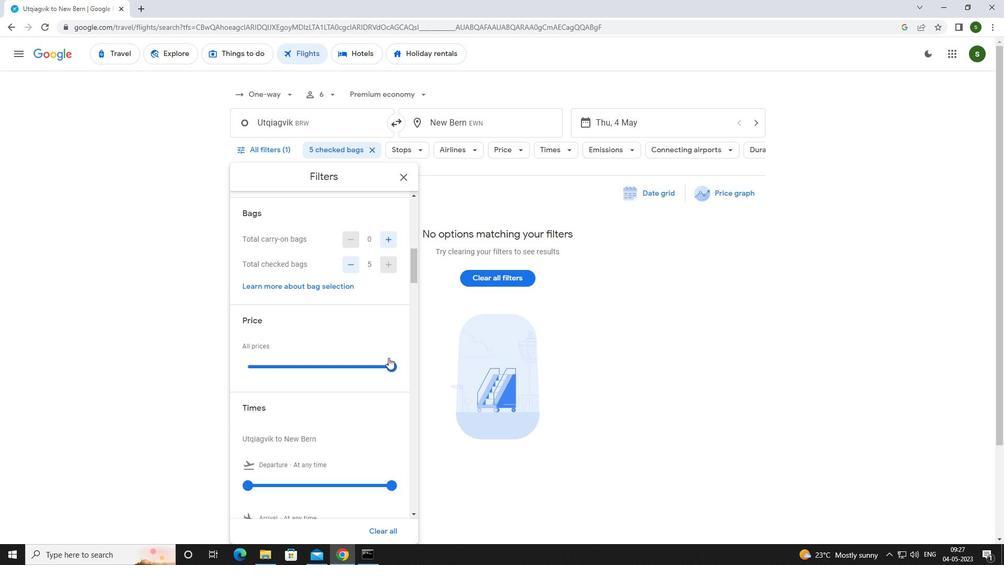 
Action: Mouse pressed left at (389, 356)
Screenshot: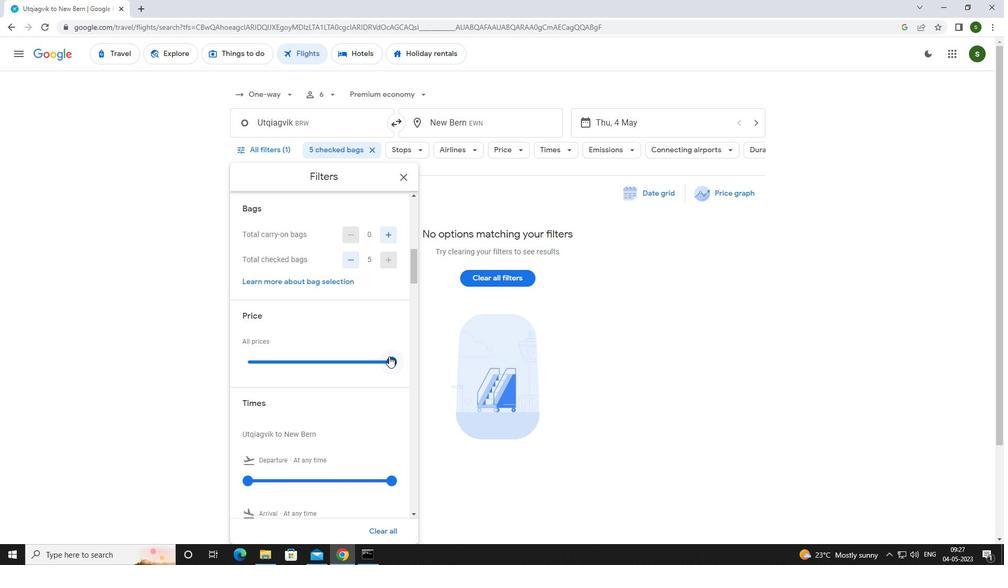 
Action: Mouse moved to (248, 364)
Screenshot: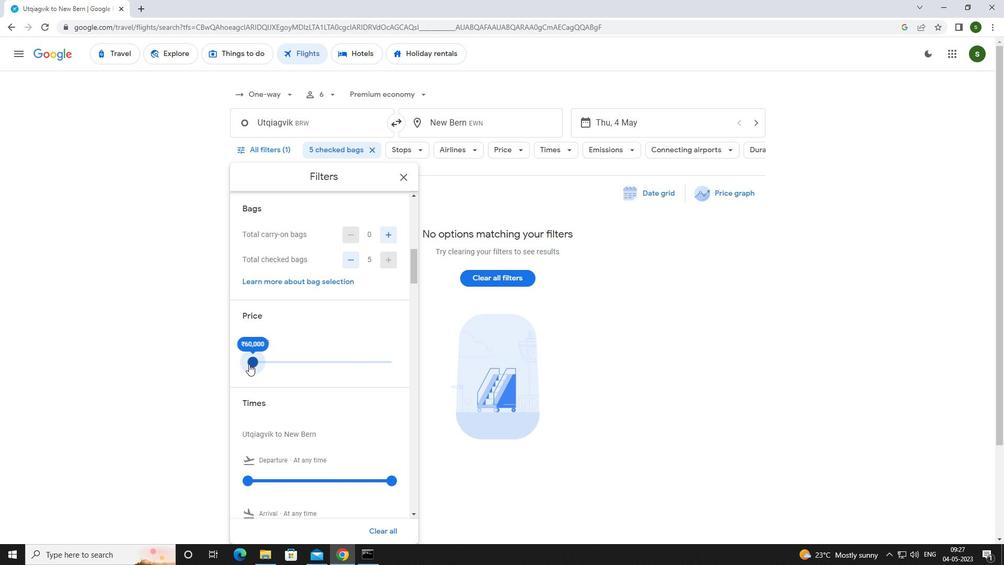 
Action: Mouse scrolled (248, 364) with delta (0, 0)
Screenshot: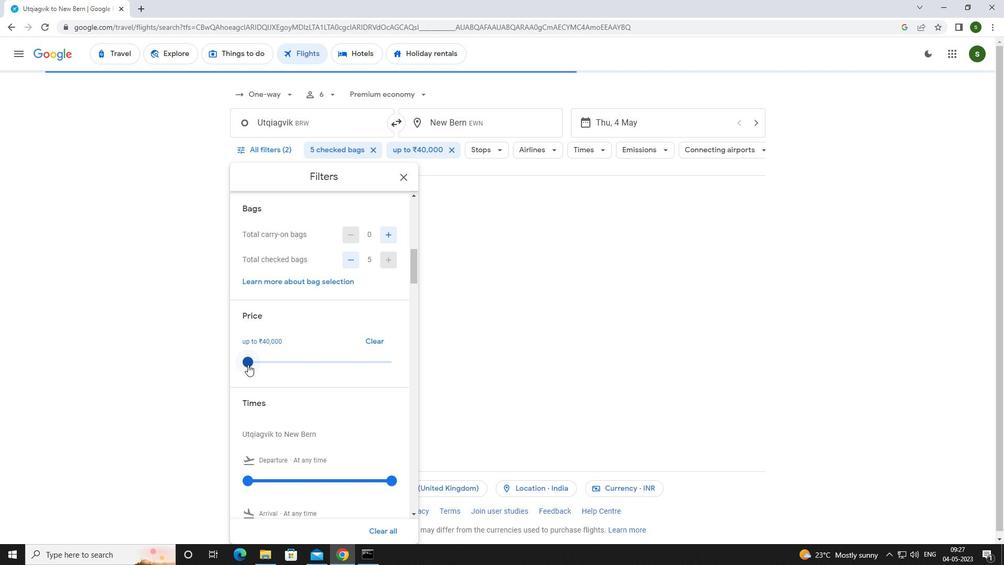 
Action: Mouse moved to (247, 430)
Screenshot: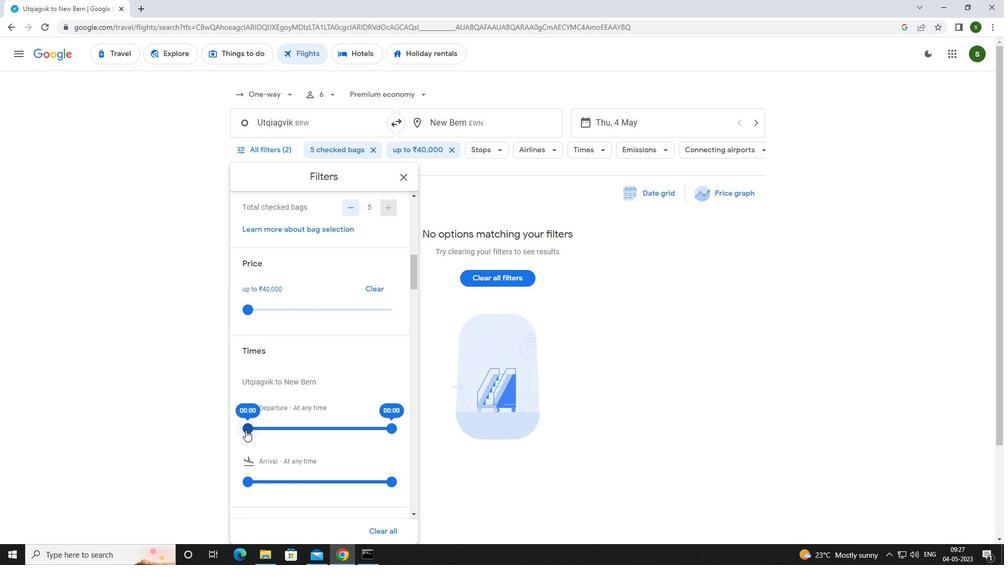 
Action: Mouse pressed left at (247, 430)
Screenshot: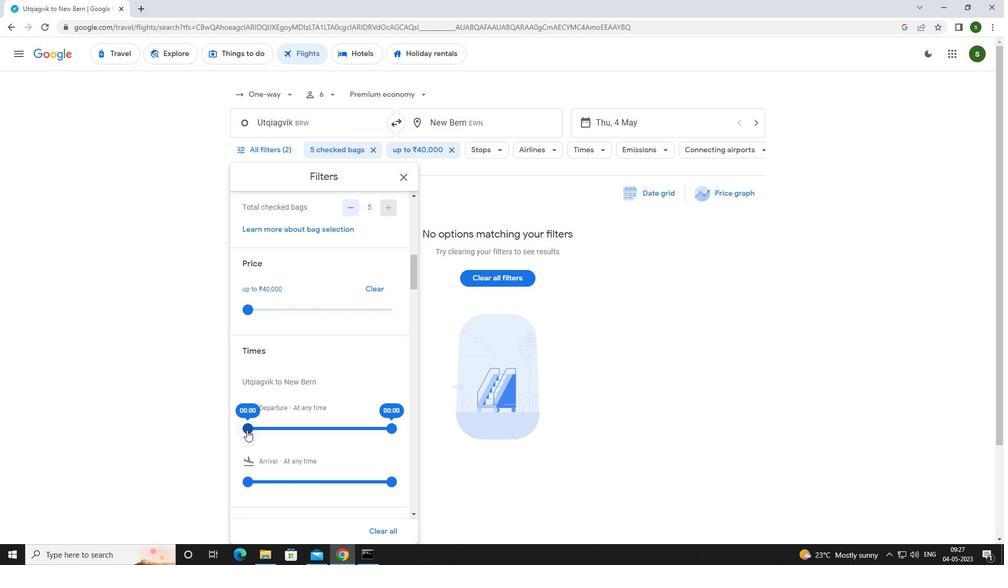 
Action: Mouse moved to (580, 339)
Screenshot: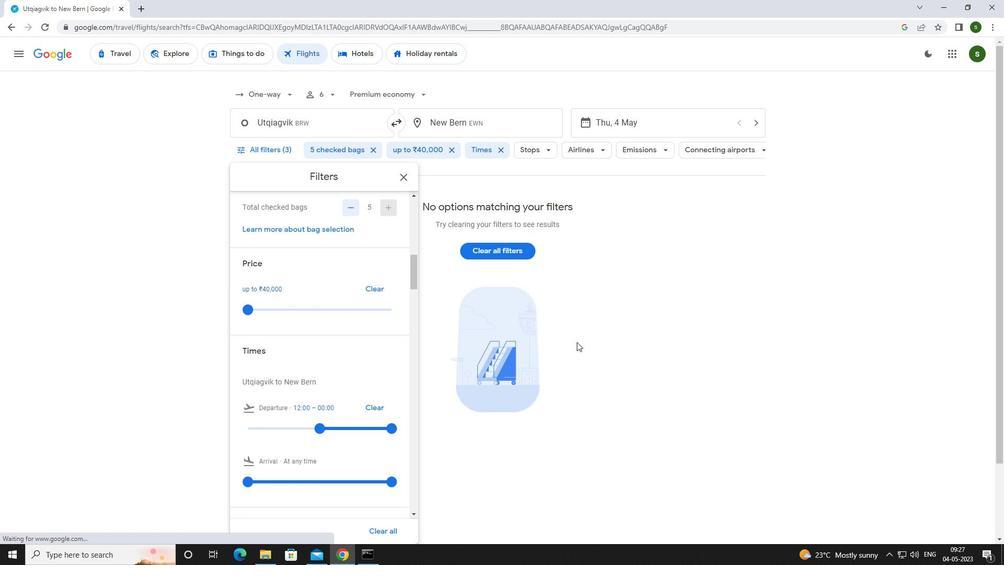 
Action: Mouse pressed left at (580, 339)
Screenshot: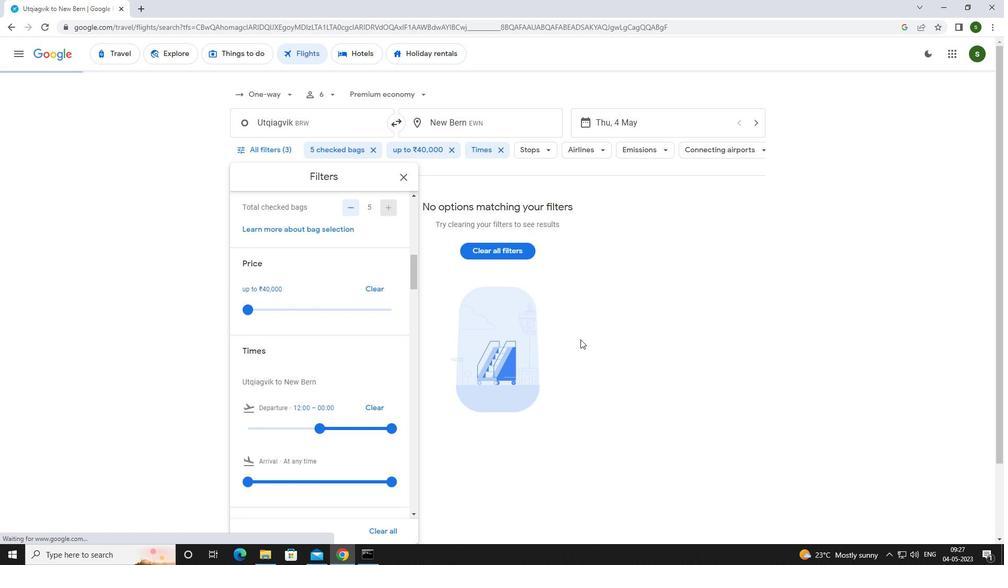 
